 Task: Search one way flight ticket for 4 adults, 2 children, 2 infants in seat and 1 infant on lap in economy from Lexington: Blue Grass Airport to Fort Wayne: Fort Wayne International Airport on 5-4-2023. Choice of flights is United. Number of bags: 1 carry on bag. Price is upto 109000. Outbound departure time preference is 5:15.
Action: Mouse moved to (339, 321)
Screenshot: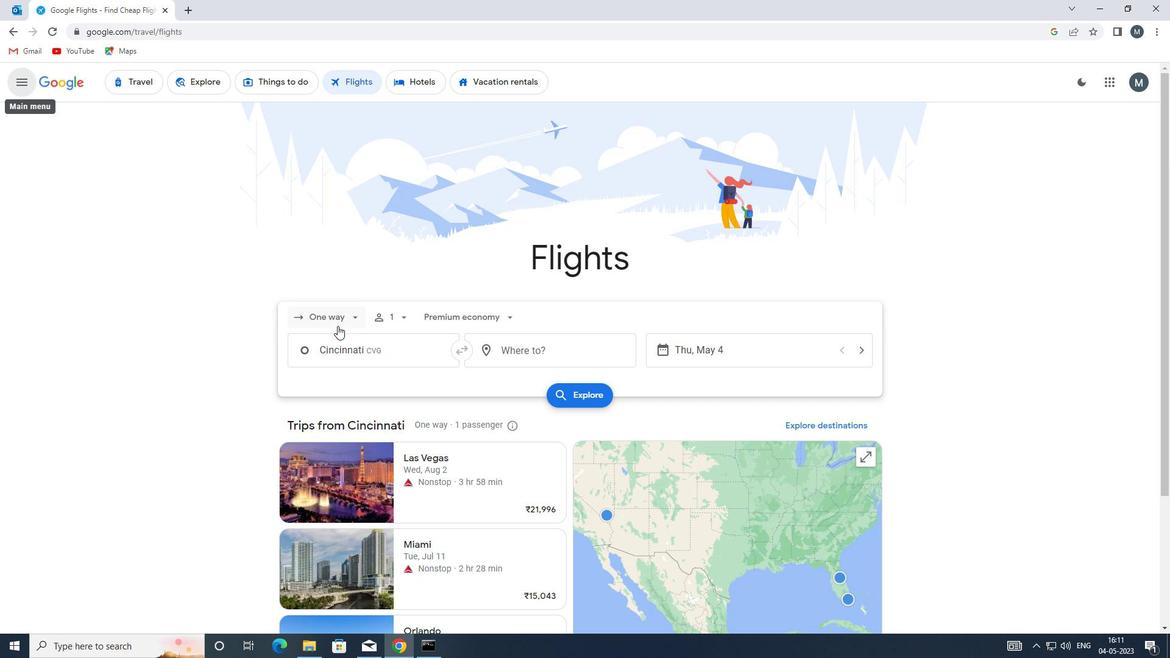 
Action: Mouse pressed left at (339, 321)
Screenshot: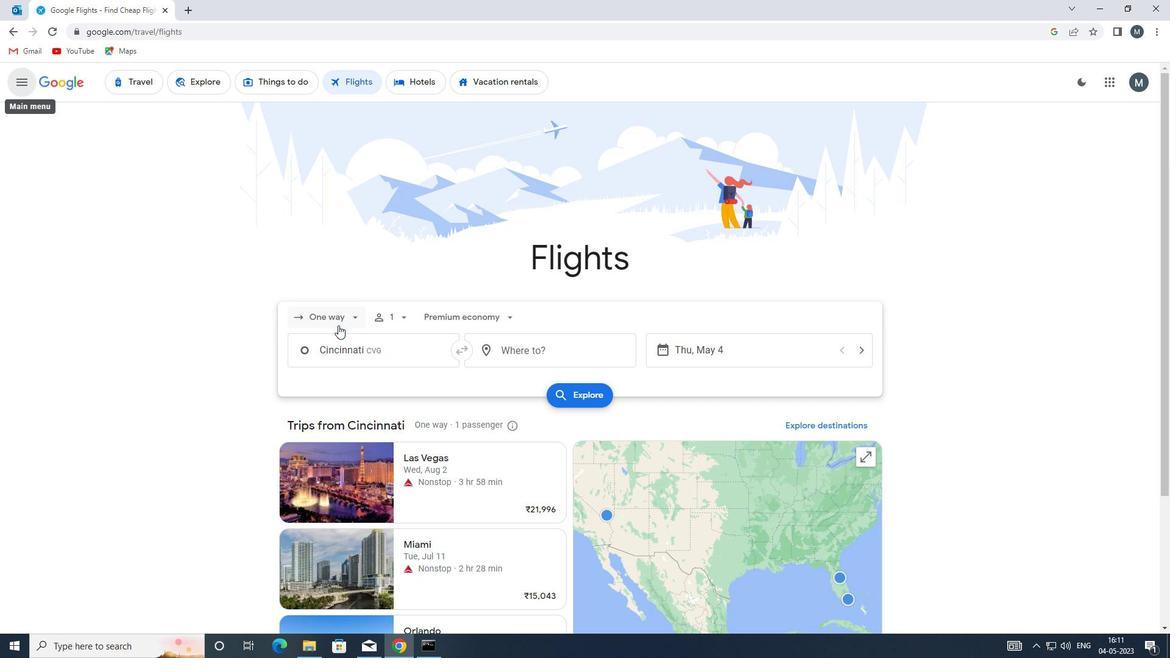 
Action: Mouse moved to (346, 365)
Screenshot: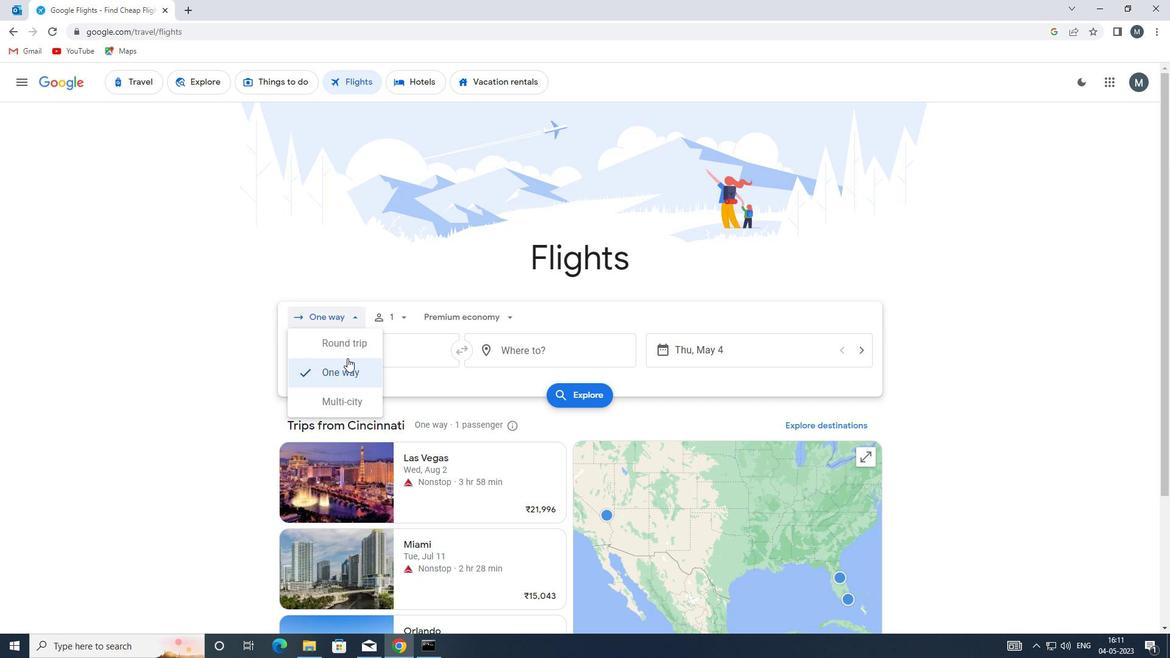 
Action: Mouse pressed left at (346, 365)
Screenshot: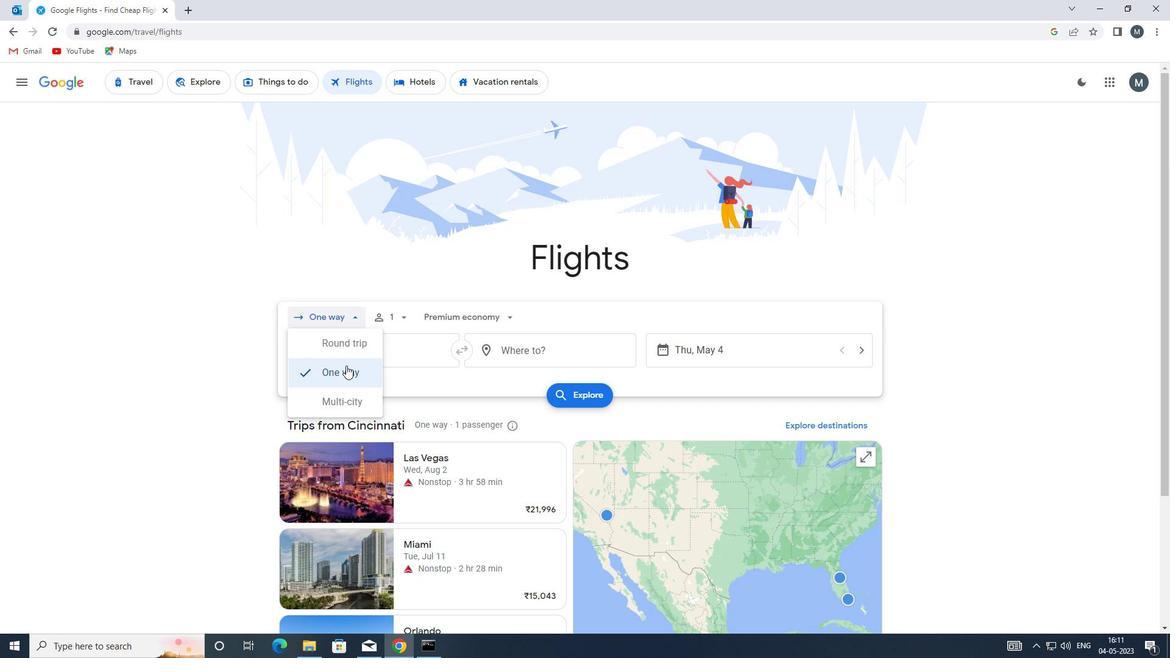 
Action: Mouse moved to (392, 318)
Screenshot: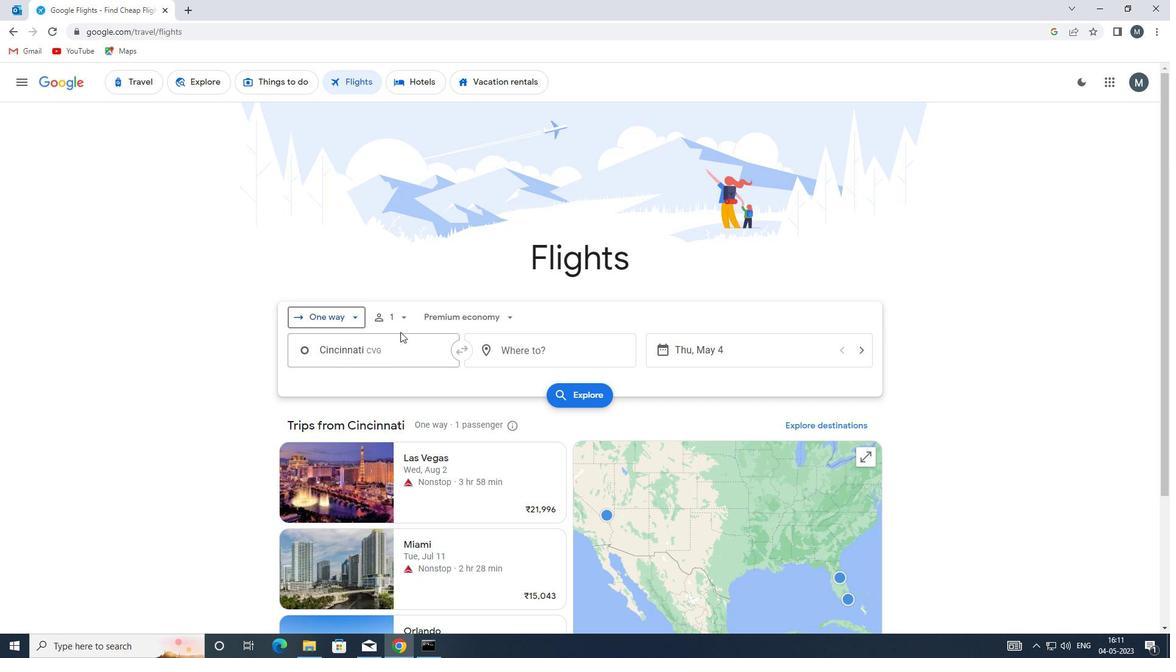 
Action: Mouse pressed left at (392, 318)
Screenshot: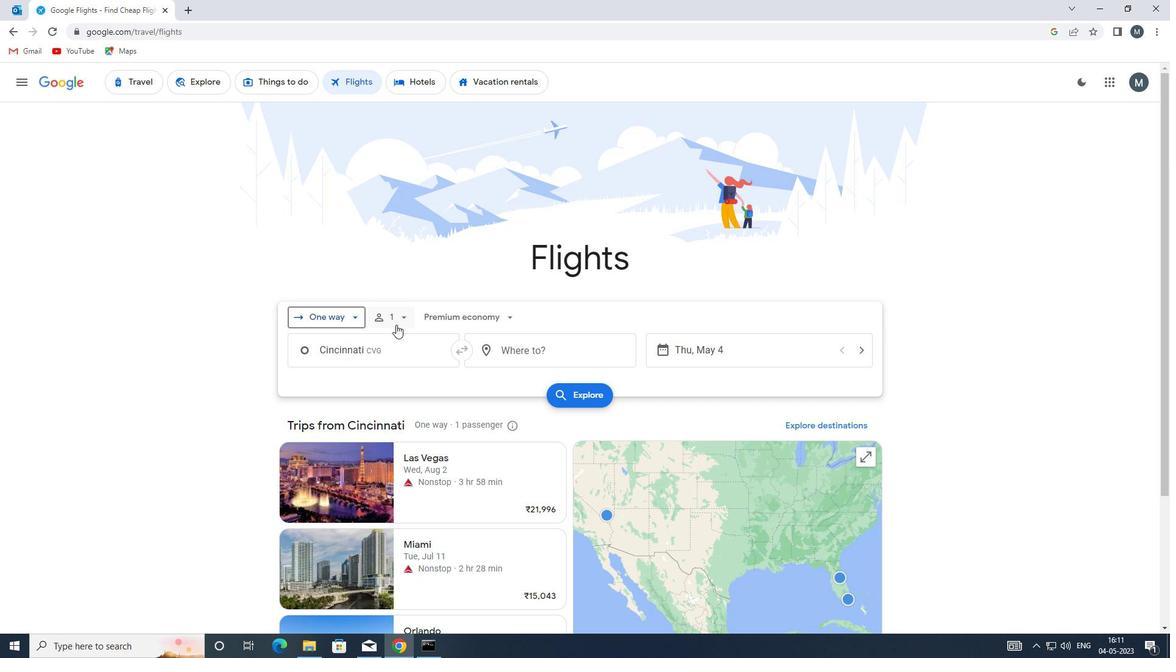 
Action: Mouse moved to (496, 348)
Screenshot: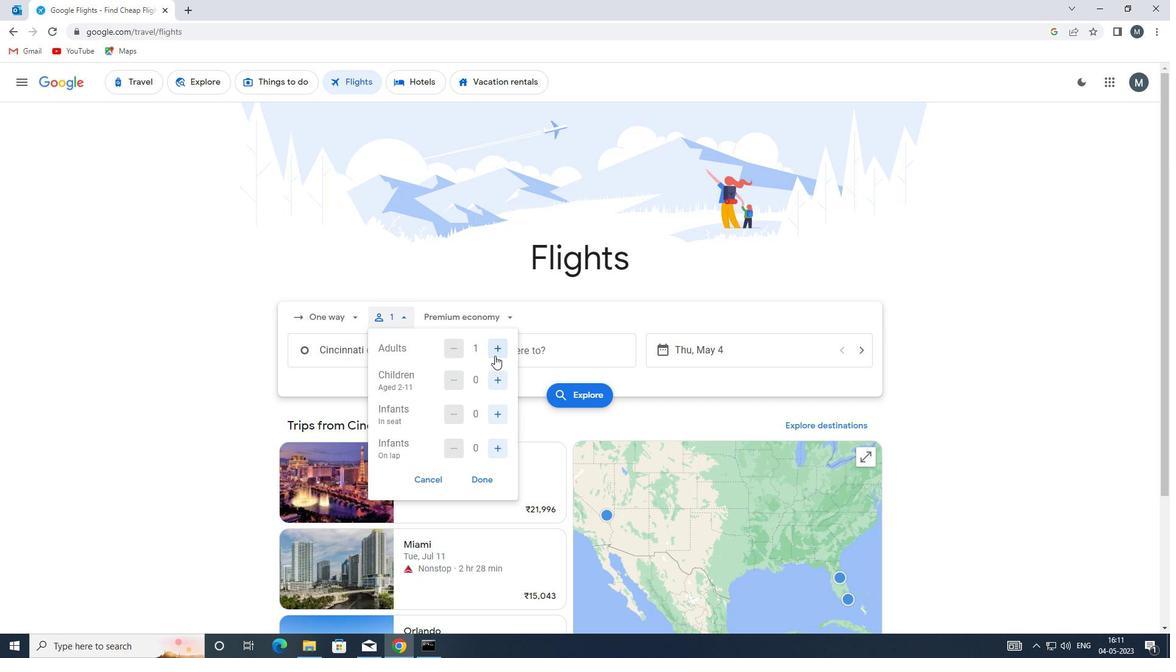
Action: Mouse pressed left at (496, 348)
Screenshot: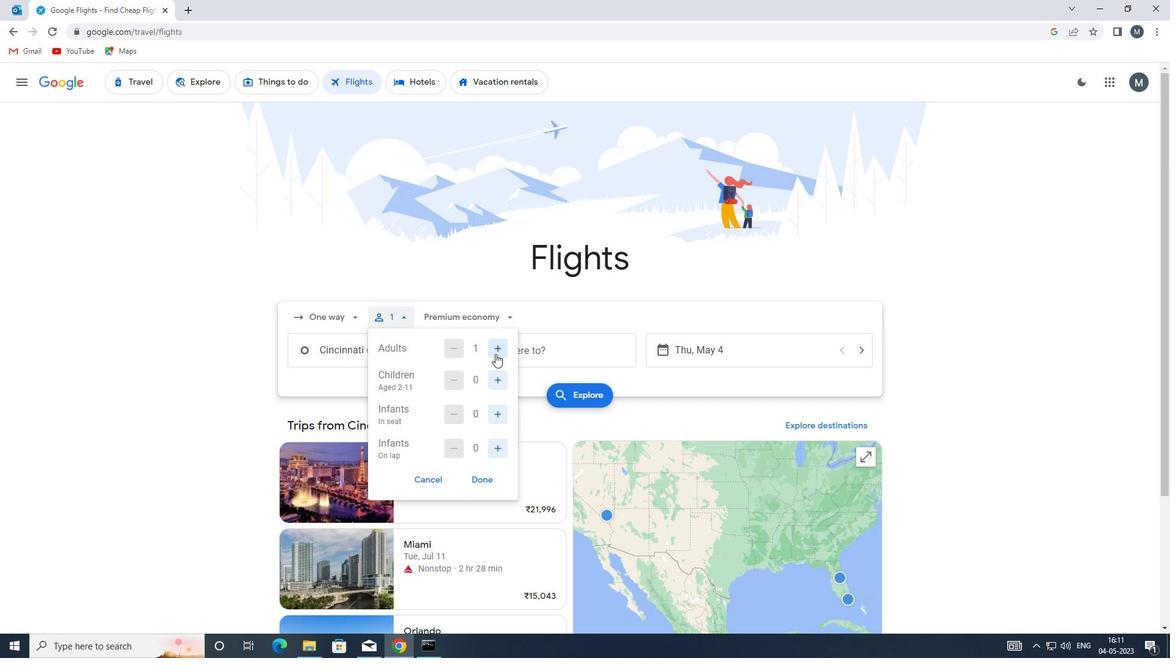 
Action: Mouse moved to (498, 347)
Screenshot: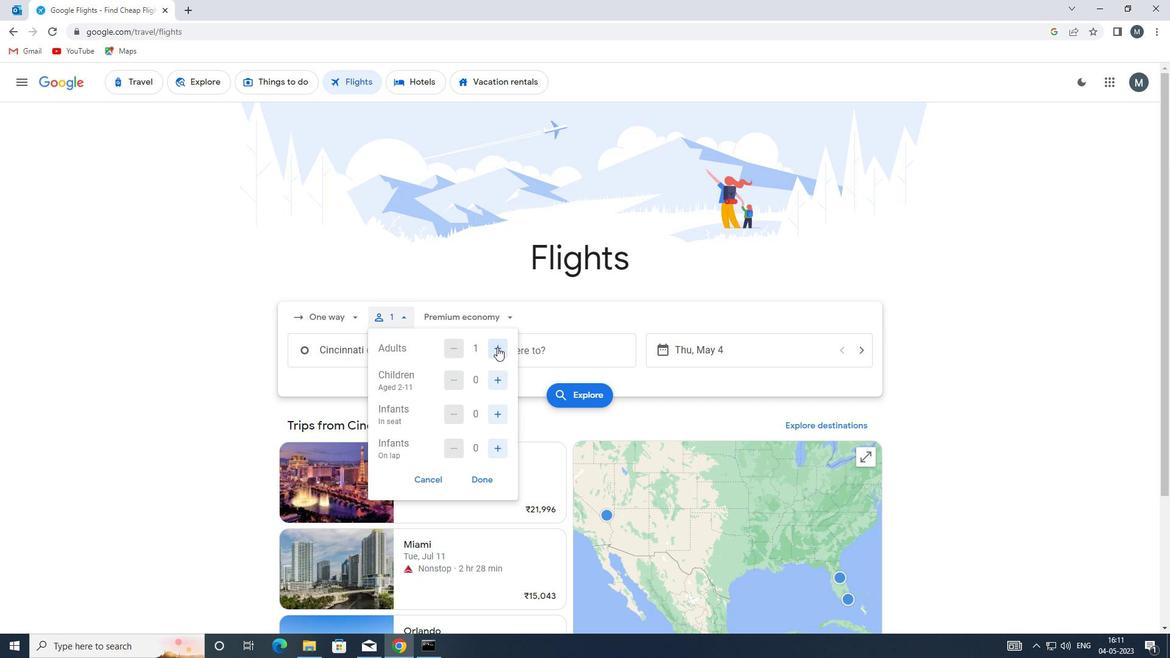 
Action: Mouse pressed left at (498, 347)
Screenshot: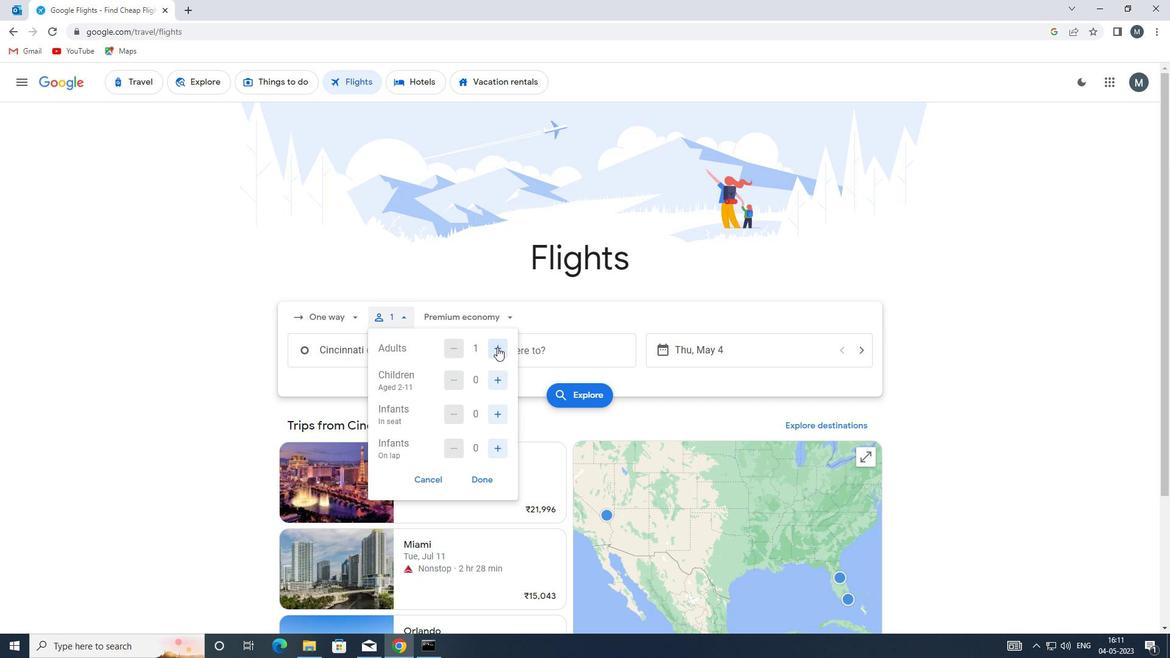
Action: Mouse pressed left at (498, 347)
Screenshot: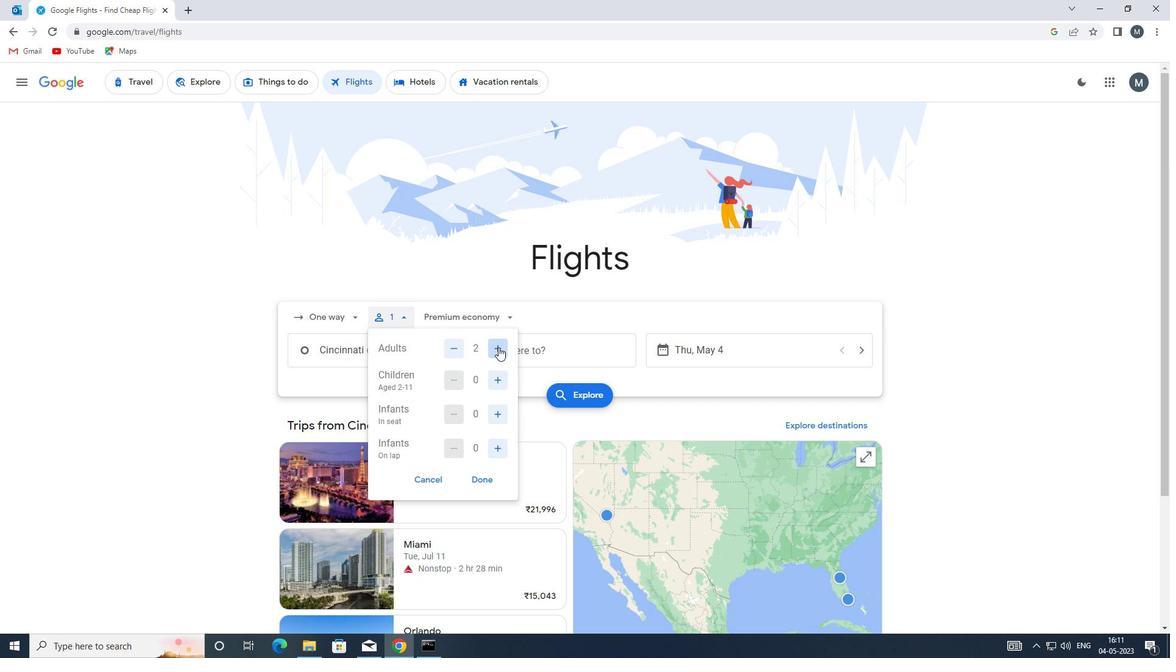 
Action: Mouse moved to (504, 379)
Screenshot: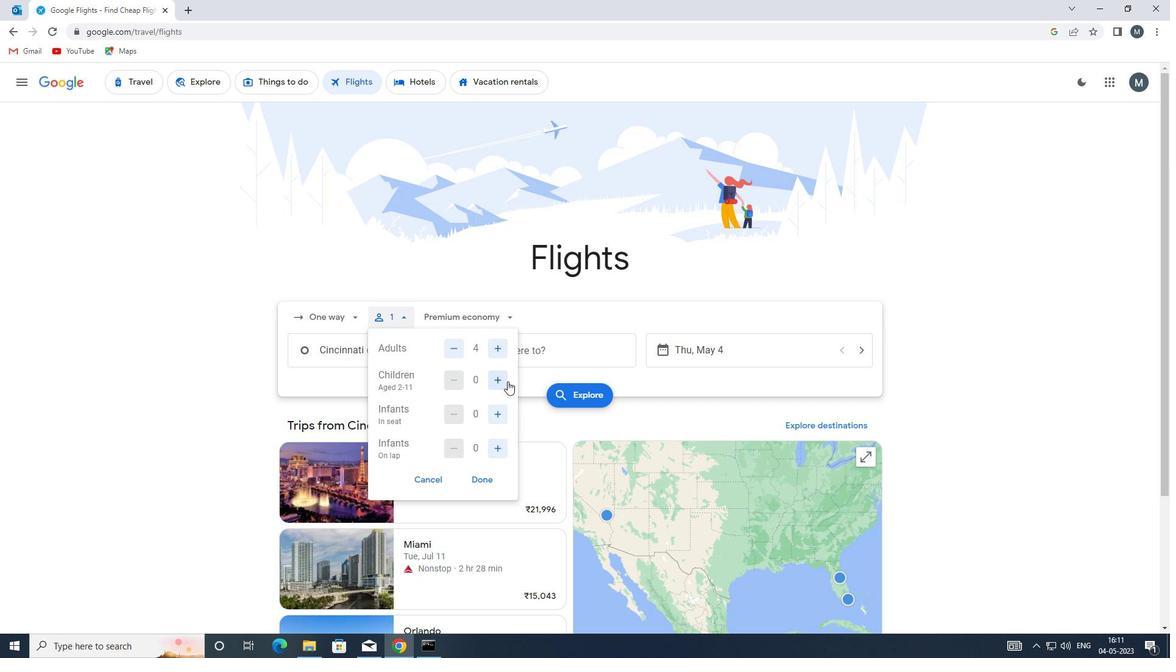 
Action: Mouse pressed left at (504, 379)
Screenshot: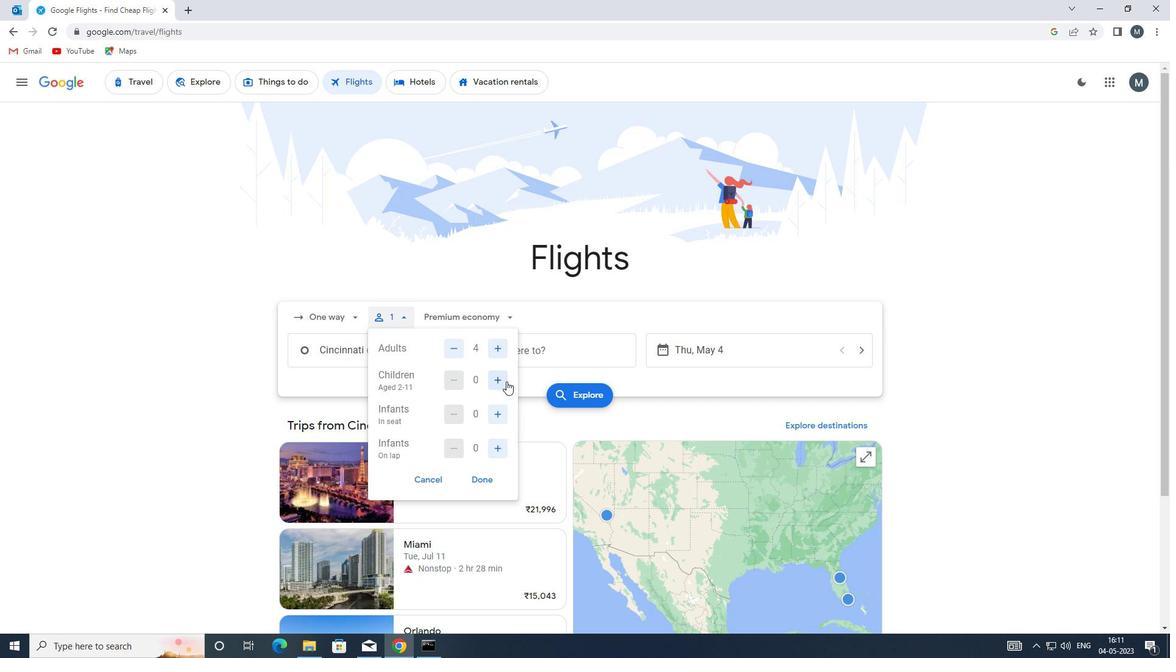 
Action: Mouse pressed left at (504, 379)
Screenshot: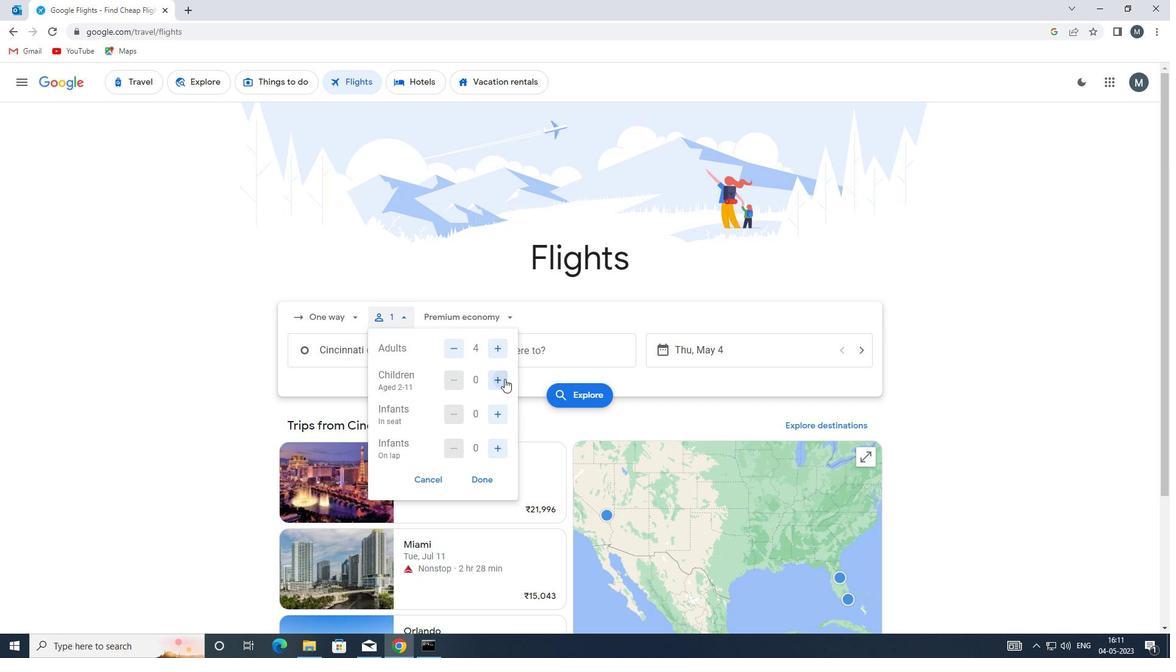 
Action: Mouse moved to (498, 412)
Screenshot: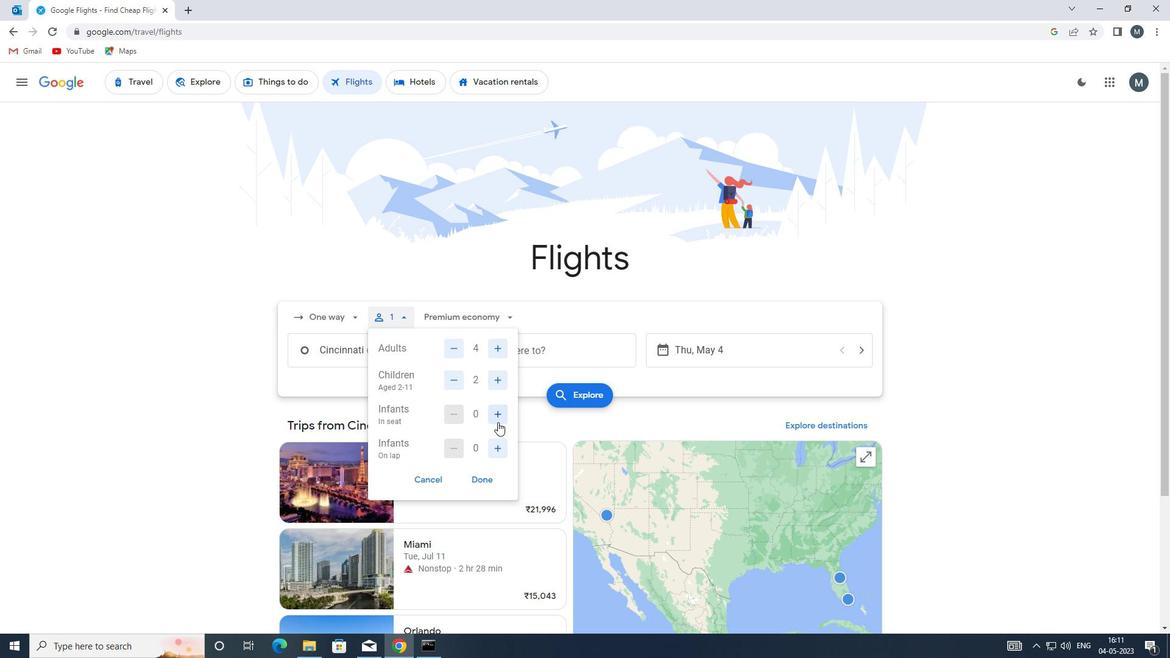 
Action: Mouse pressed left at (498, 412)
Screenshot: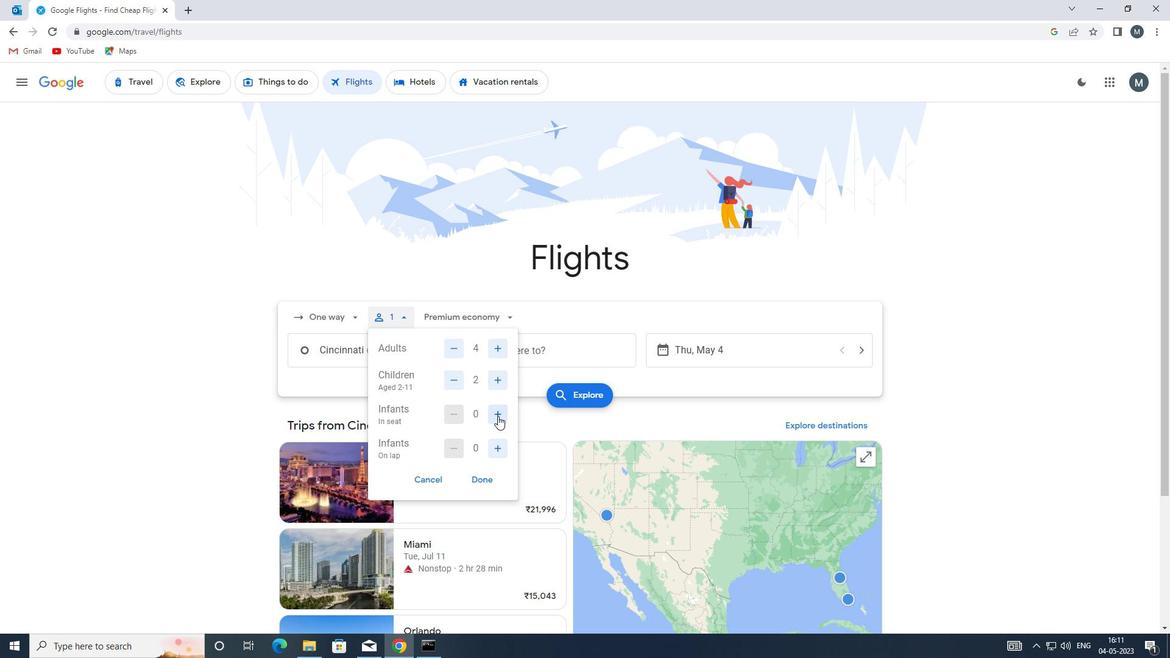 
Action: Mouse moved to (498, 412)
Screenshot: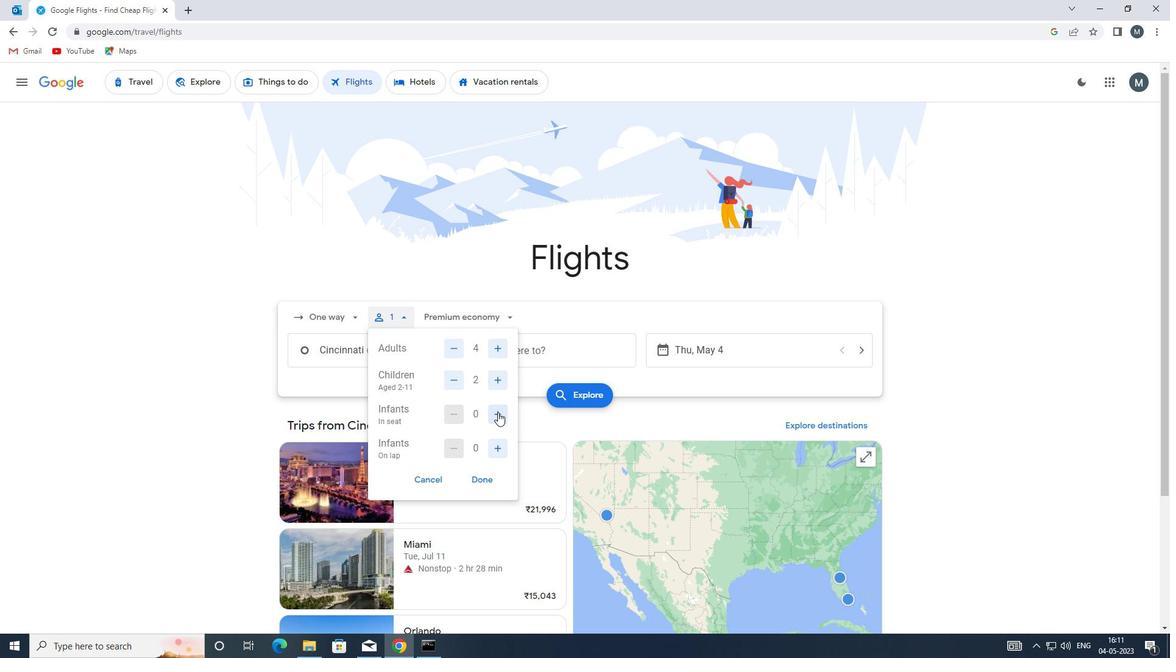 
Action: Mouse pressed left at (498, 412)
Screenshot: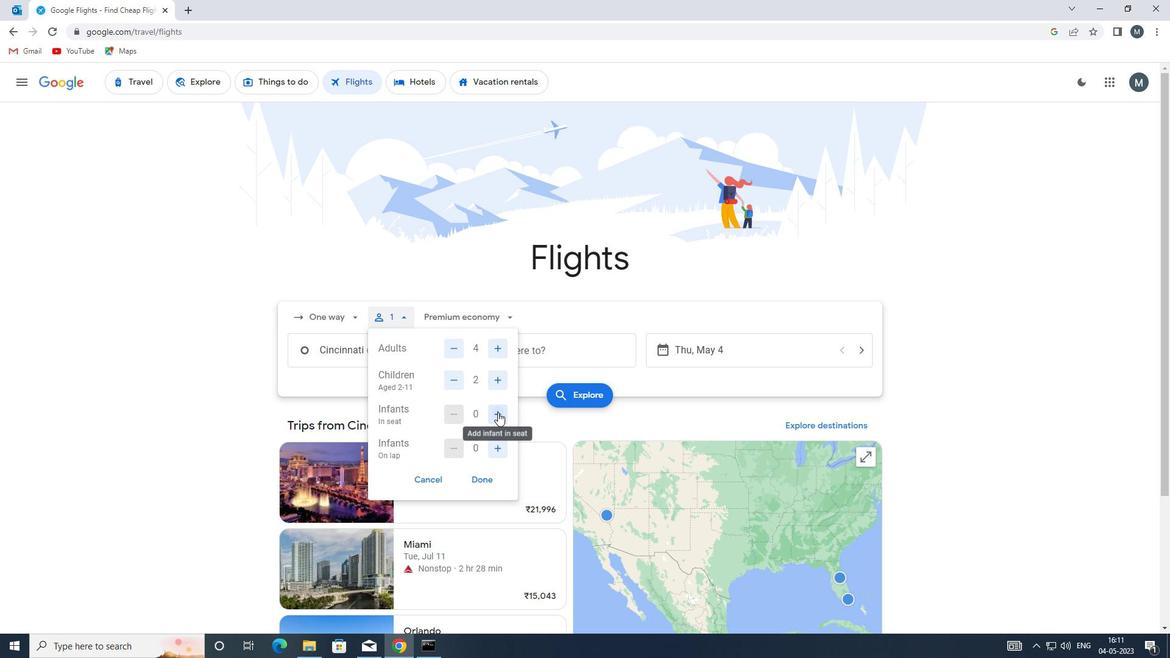 
Action: Mouse moved to (495, 449)
Screenshot: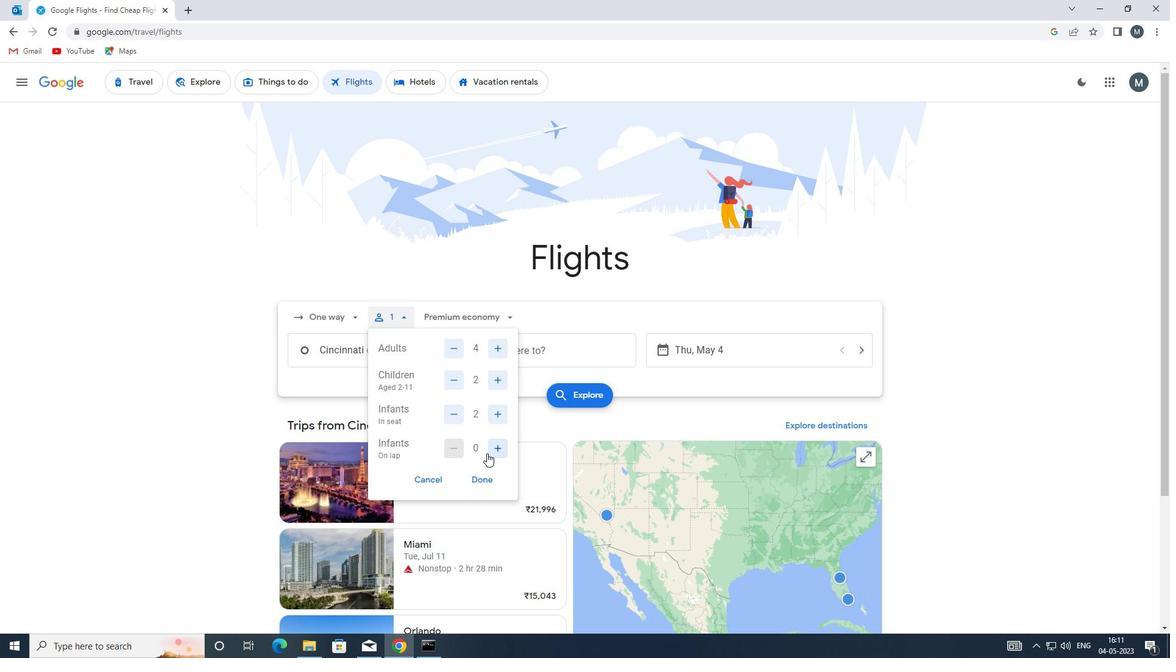 
Action: Mouse pressed left at (495, 449)
Screenshot: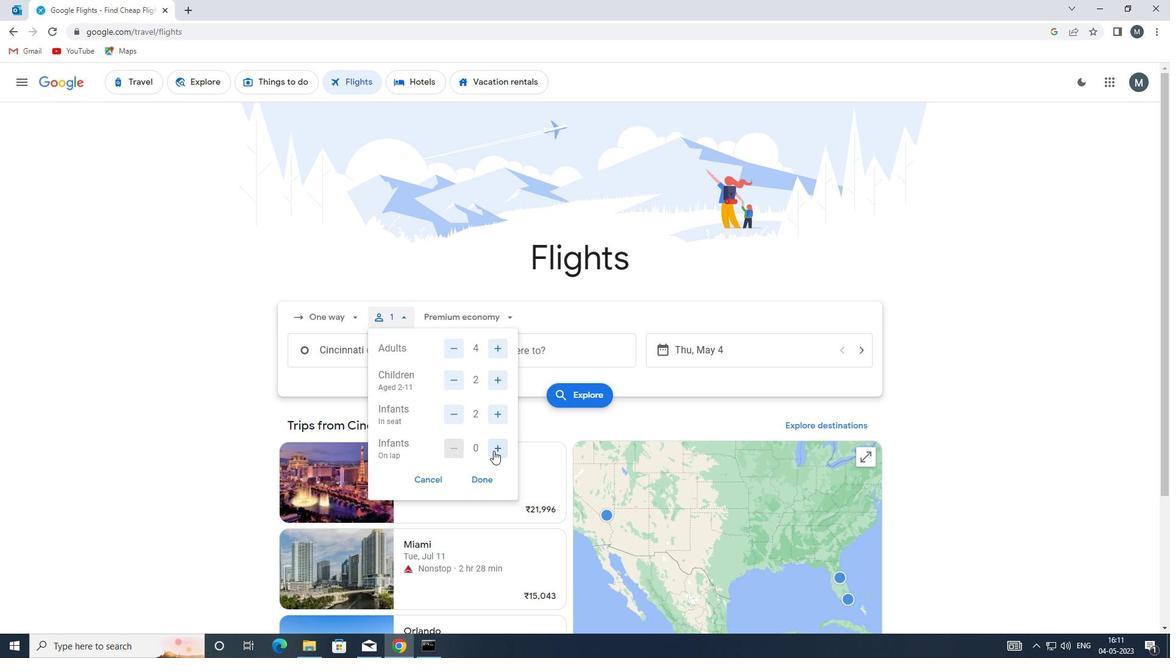 
Action: Mouse moved to (486, 478)
Screenshot: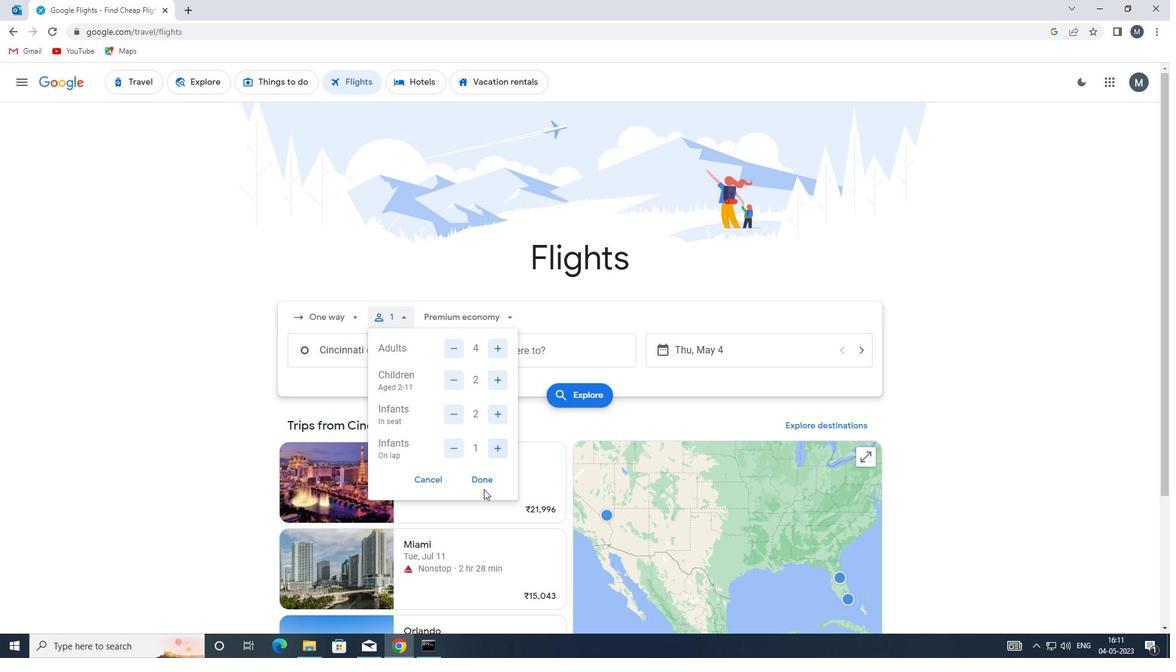 
Action: Mouse pressed left at (486, 478)
Screenshot: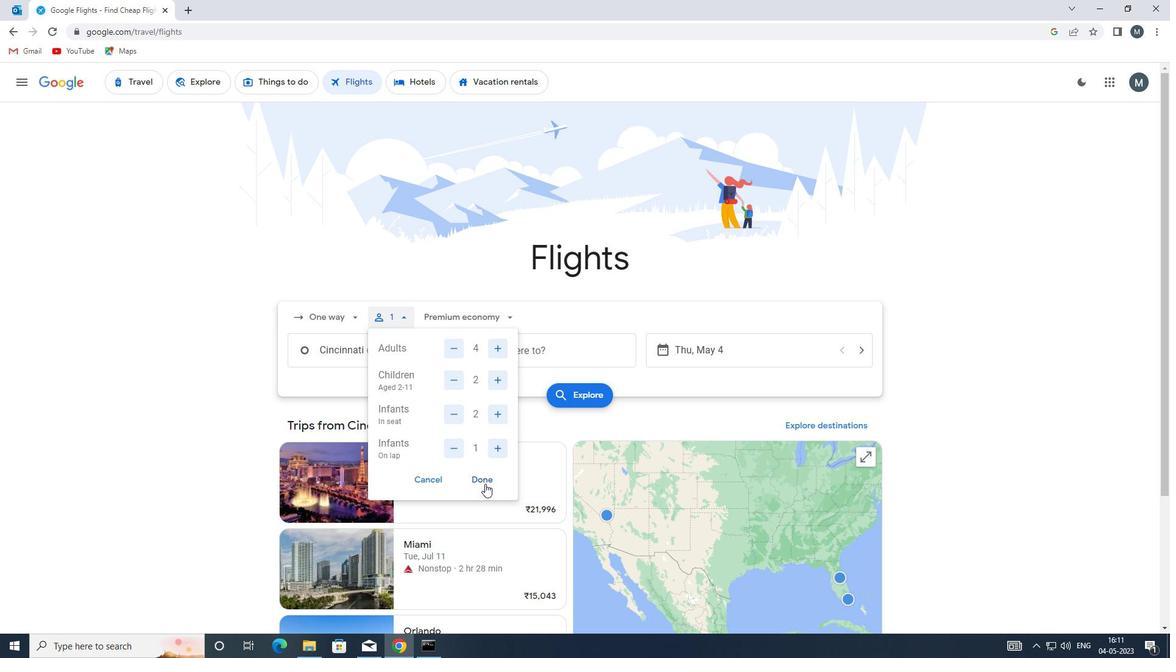 
Action: Mouse moved to (457, 318)
Screenshot: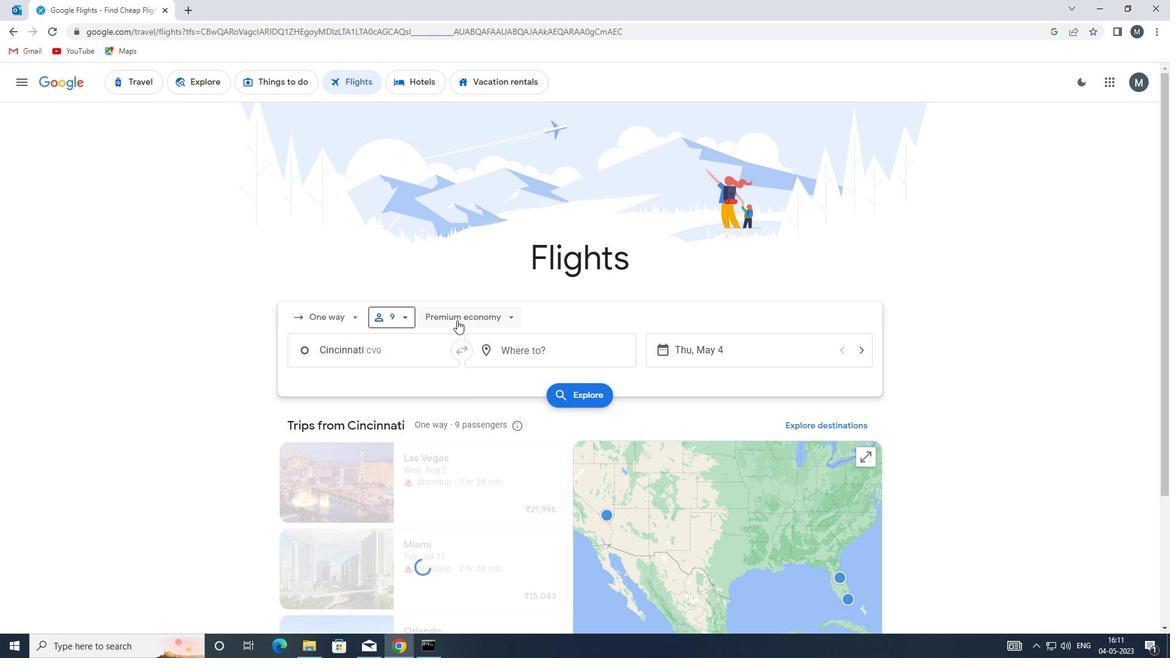 
Action: Mouse pressed left at (457, 318)
Screenshot: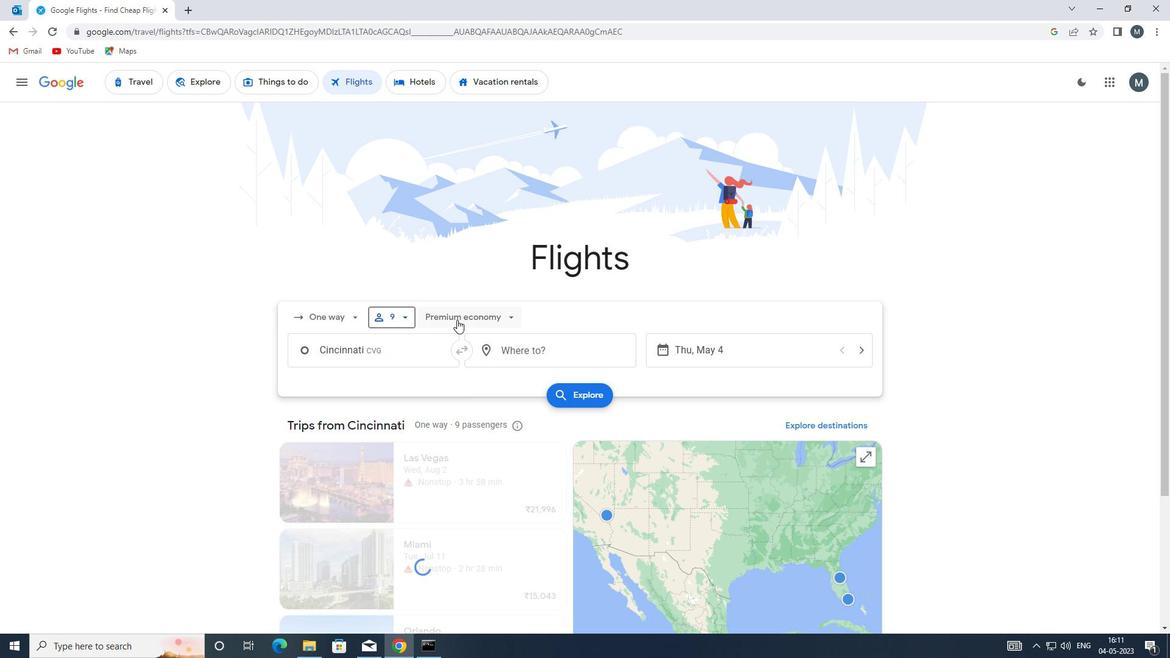 
Action: Mouse moved to (473, 343)
Screenshot: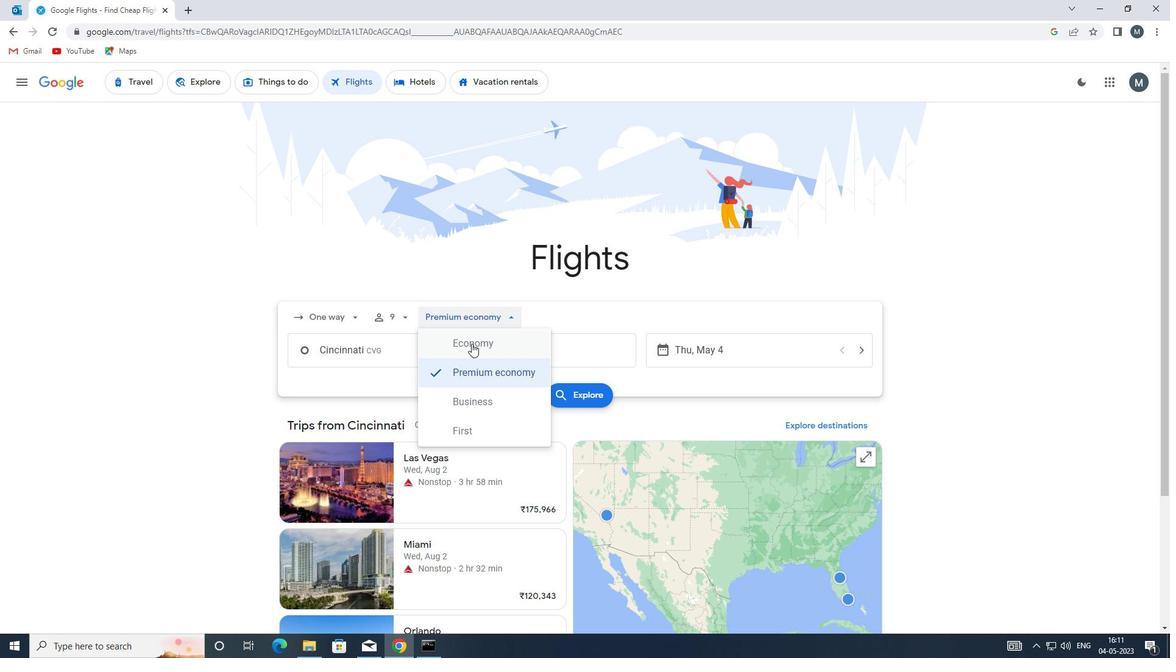 
Action: Mouse pressed left at (473, 343)
Screenshot: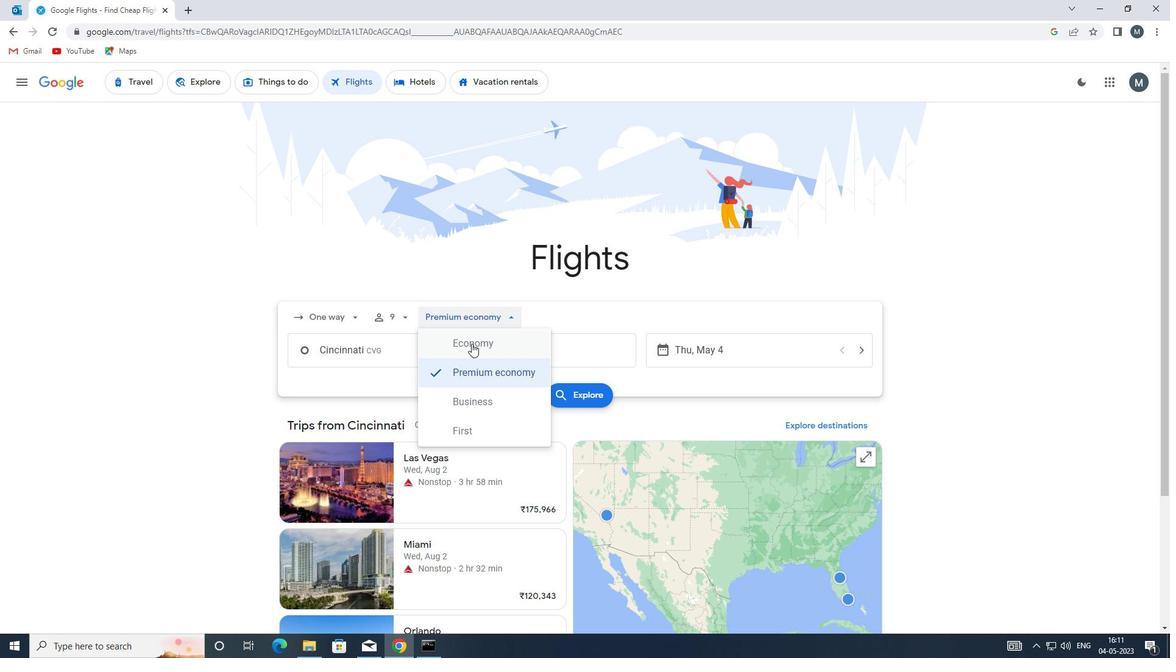 
Action: Mouse moved to (367, 359)
Screenshot: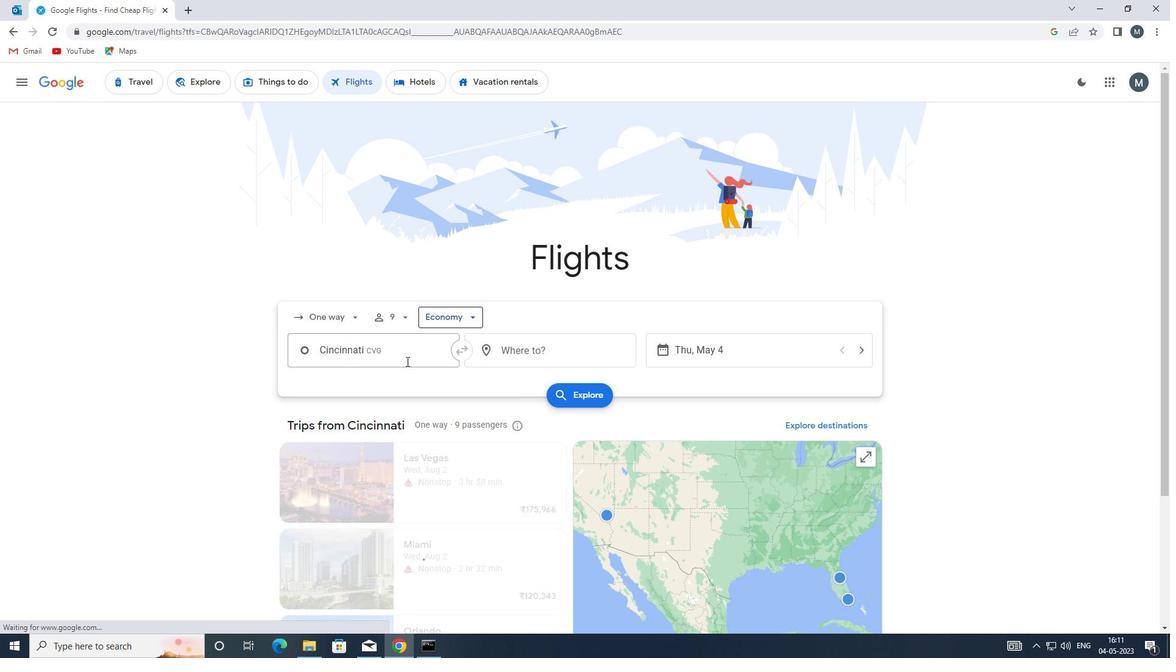 
Action: Mouse pressed left at (367, 359)
Screenshot: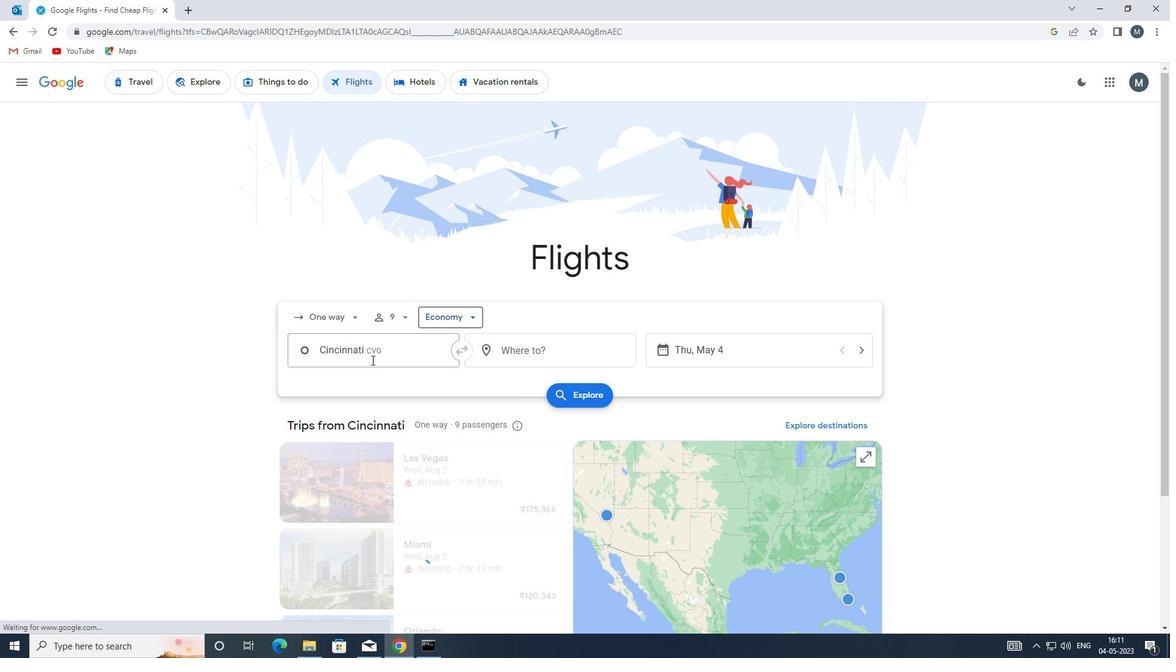 
Action: Mouse moved to (367, 358)
Screenshot: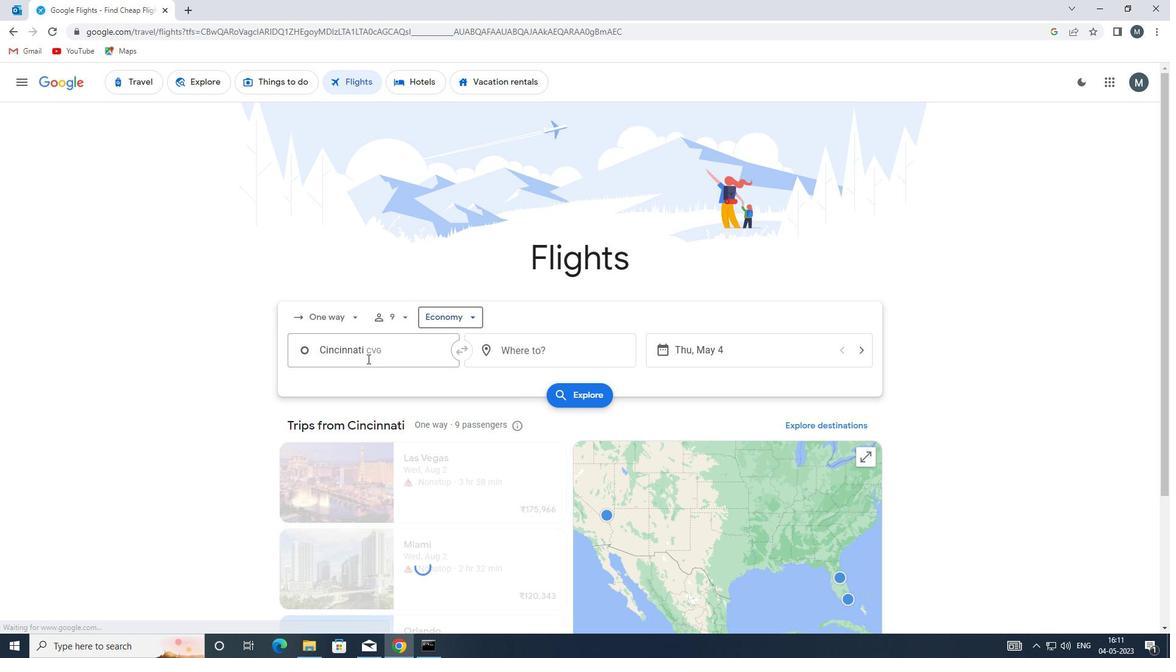 
Action: Key pressed lex
Screenshot: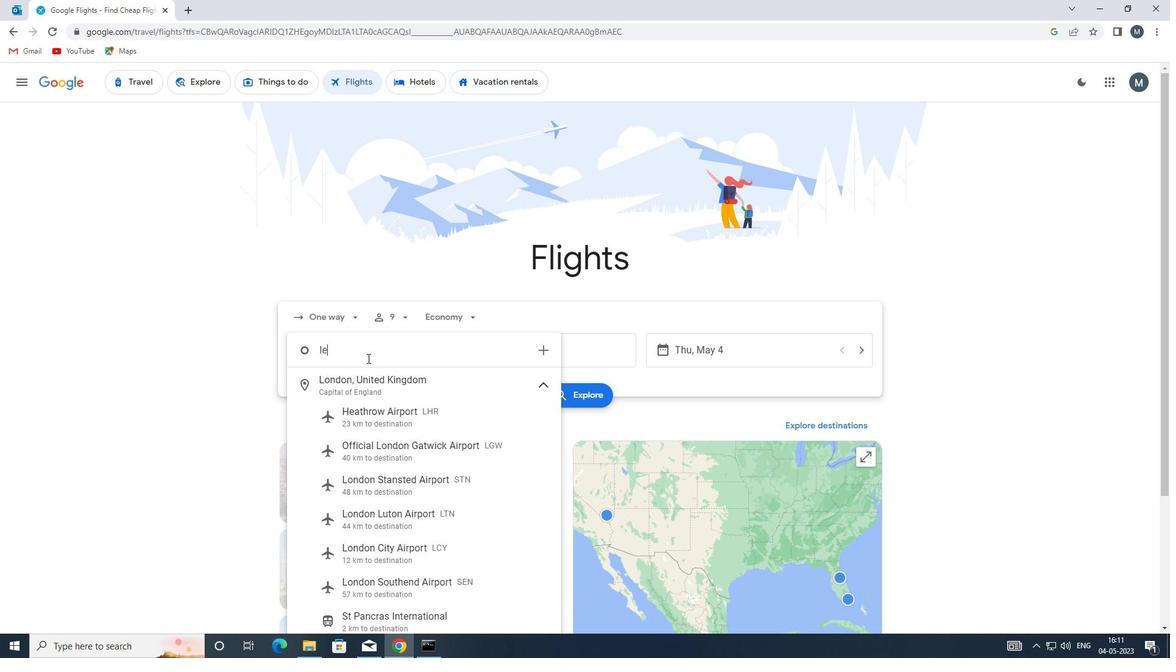 
Action: Mouse moved to (414, 385)
Screenshot: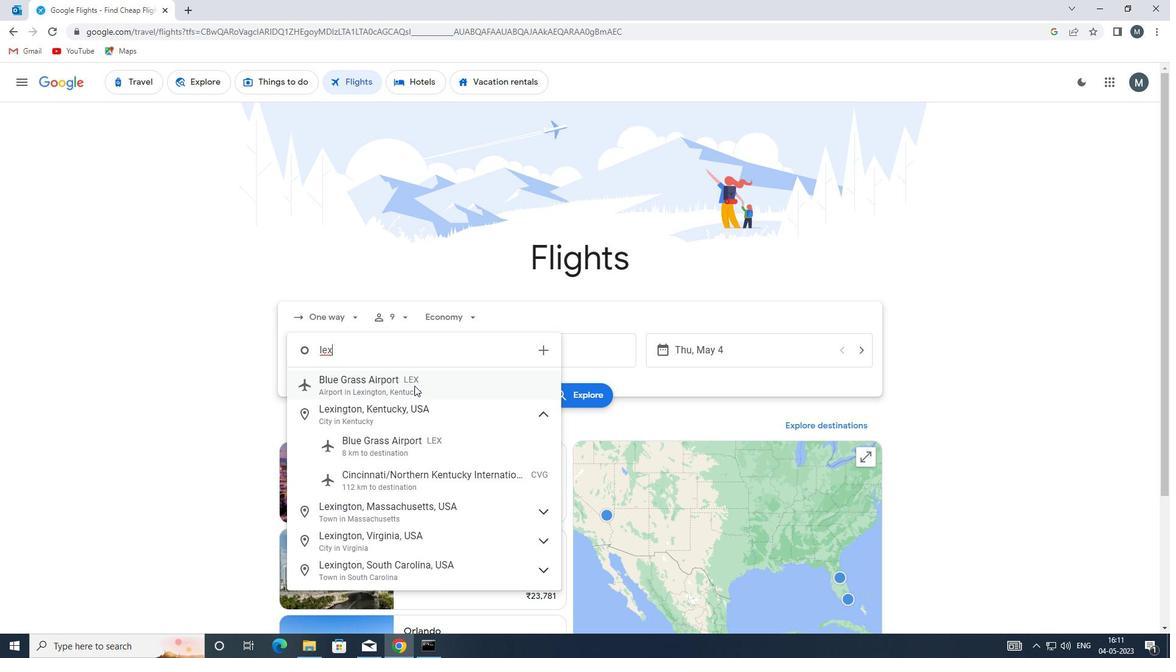 
Action: Mouse pressed left at (414, 385)
Screenshot: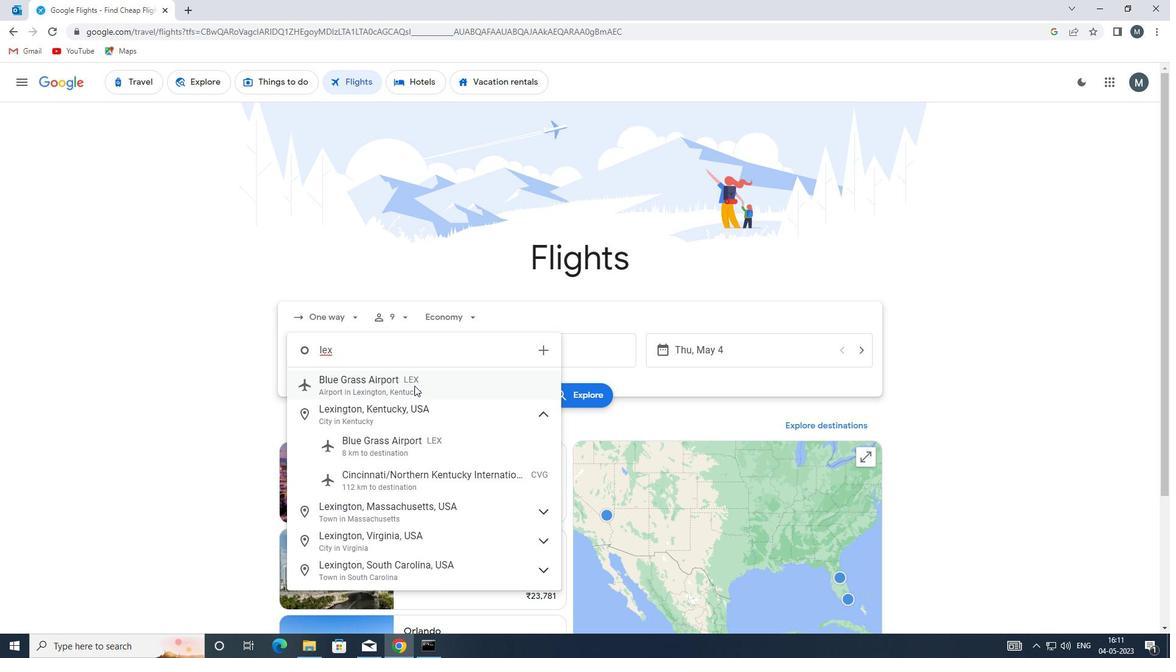 
Action: Mouse moved to (538, 353)
Screenshot: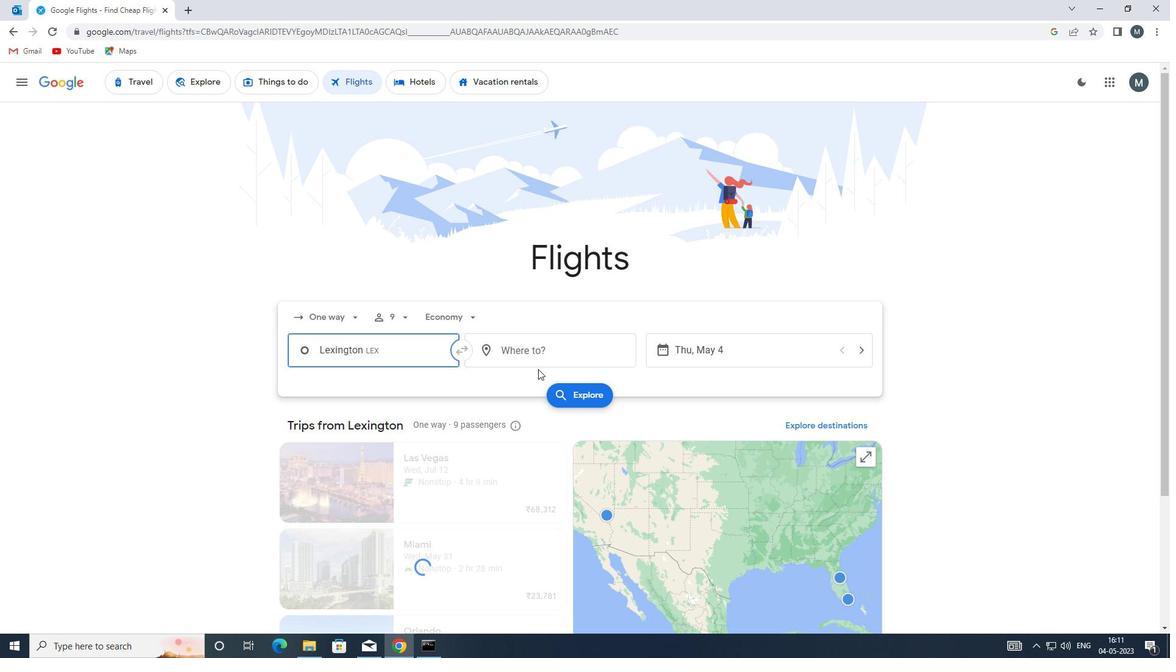 
Action: Mouse pressed left at (538, 353)
Screenshot: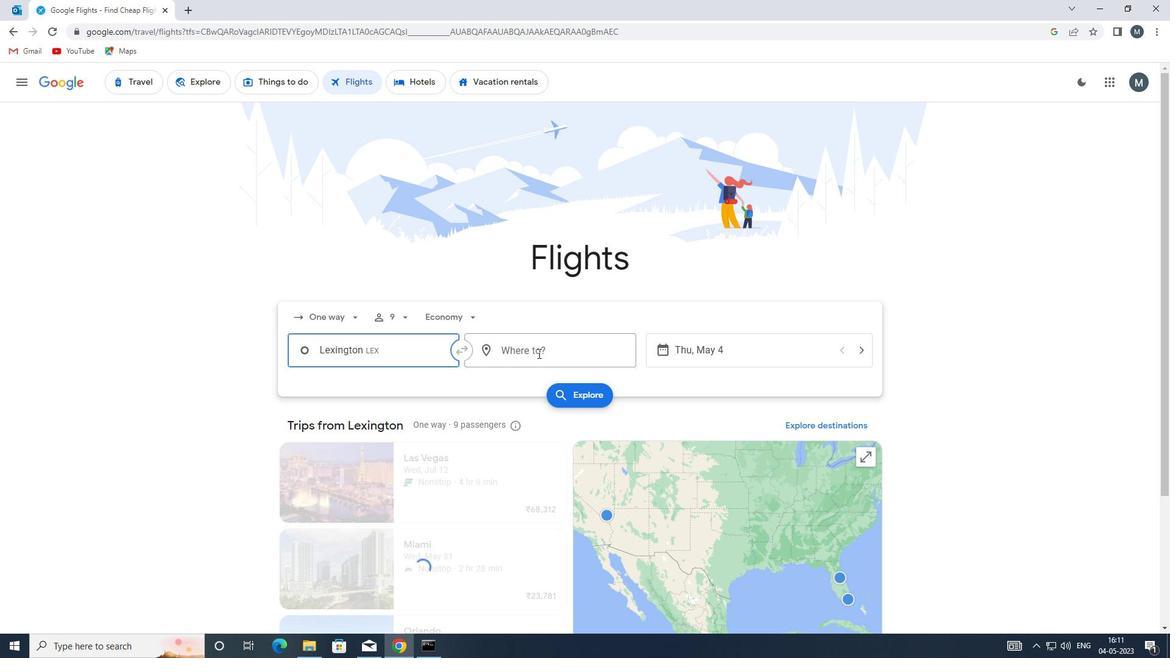 
Action: Mouse moved to (539, 351)
Screenshot: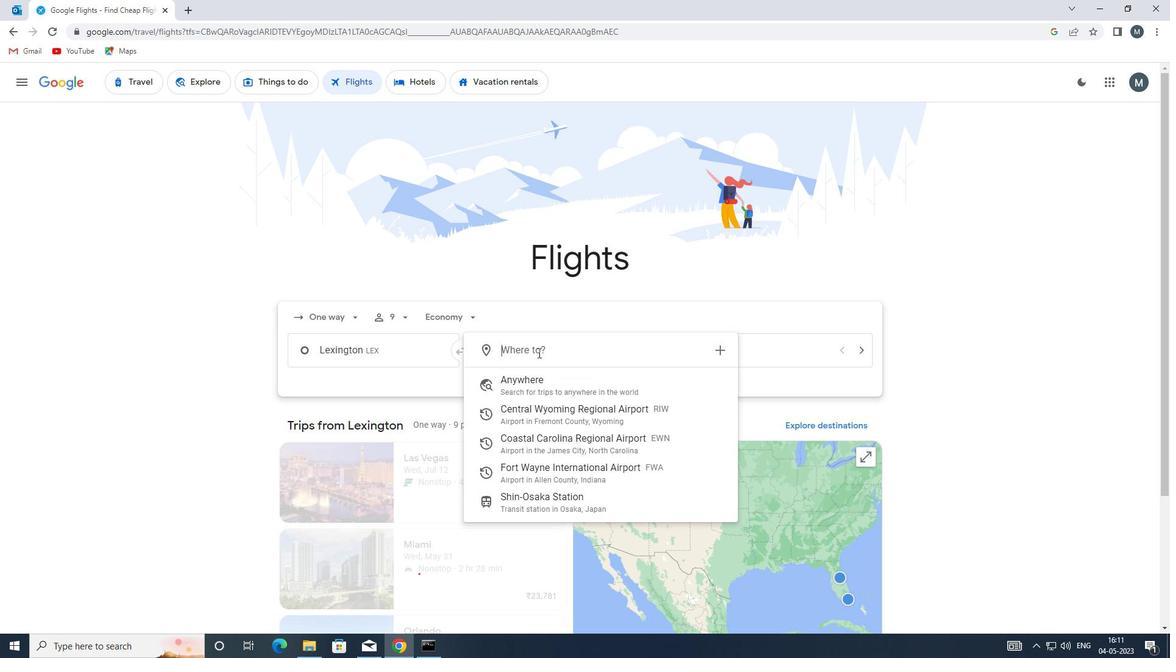
Action: Key pressed fwa
Screenshot: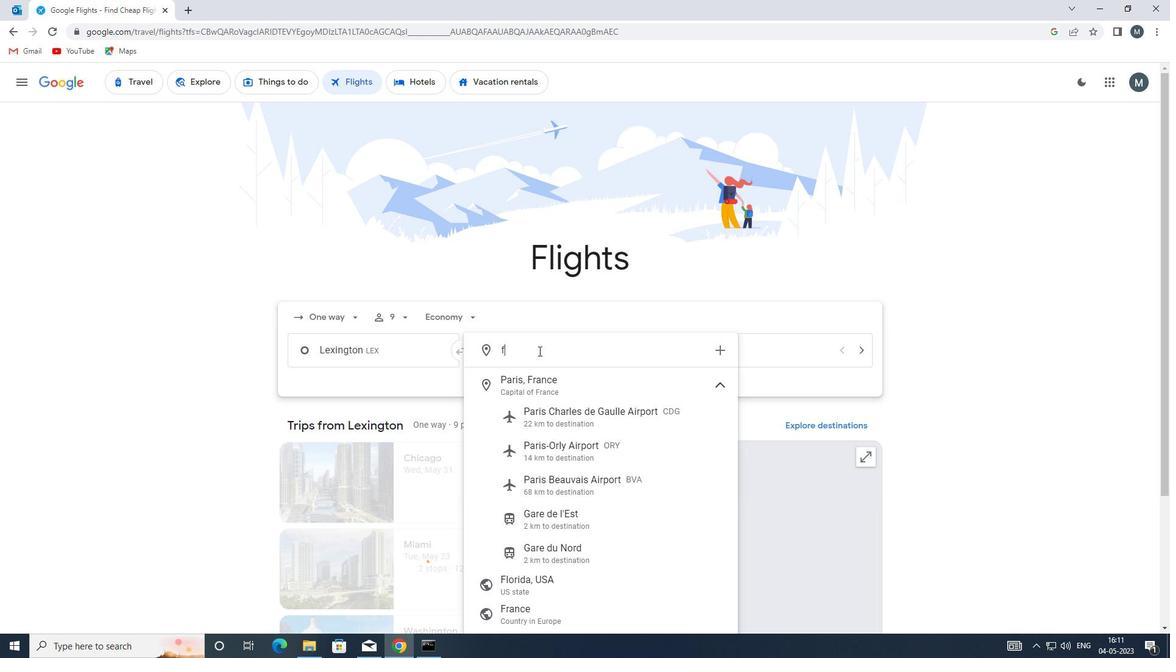 
Action: Mouse moved to (529, 387)
Screenshot: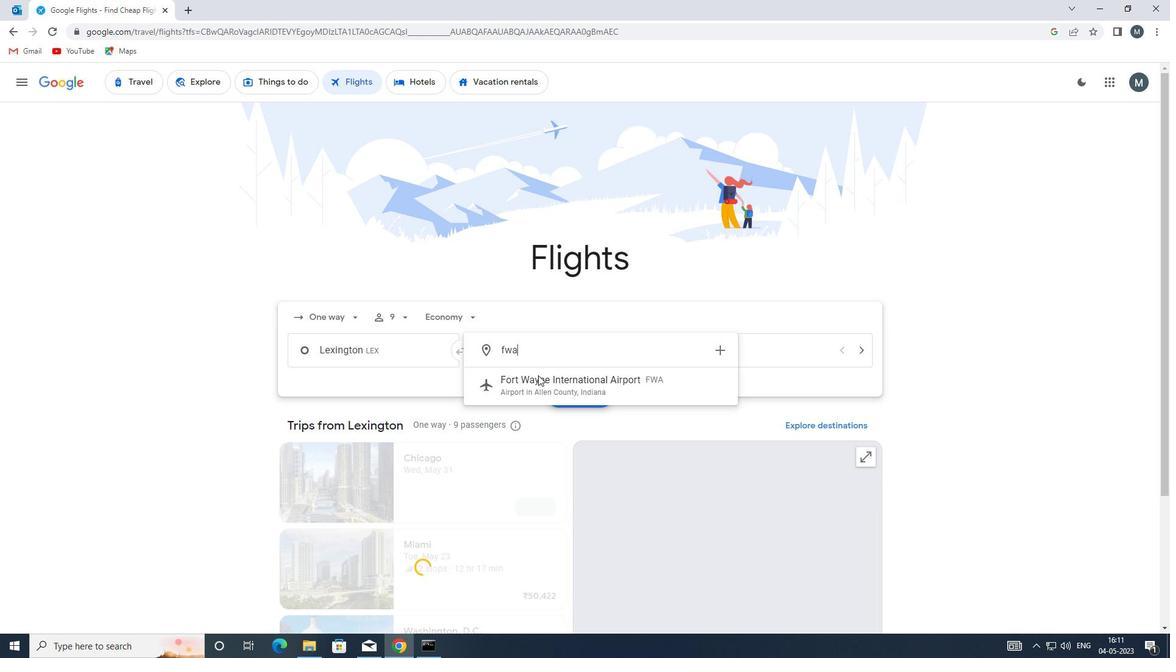 
Action: Mouse pressed left at (529, 387)
Screenshot: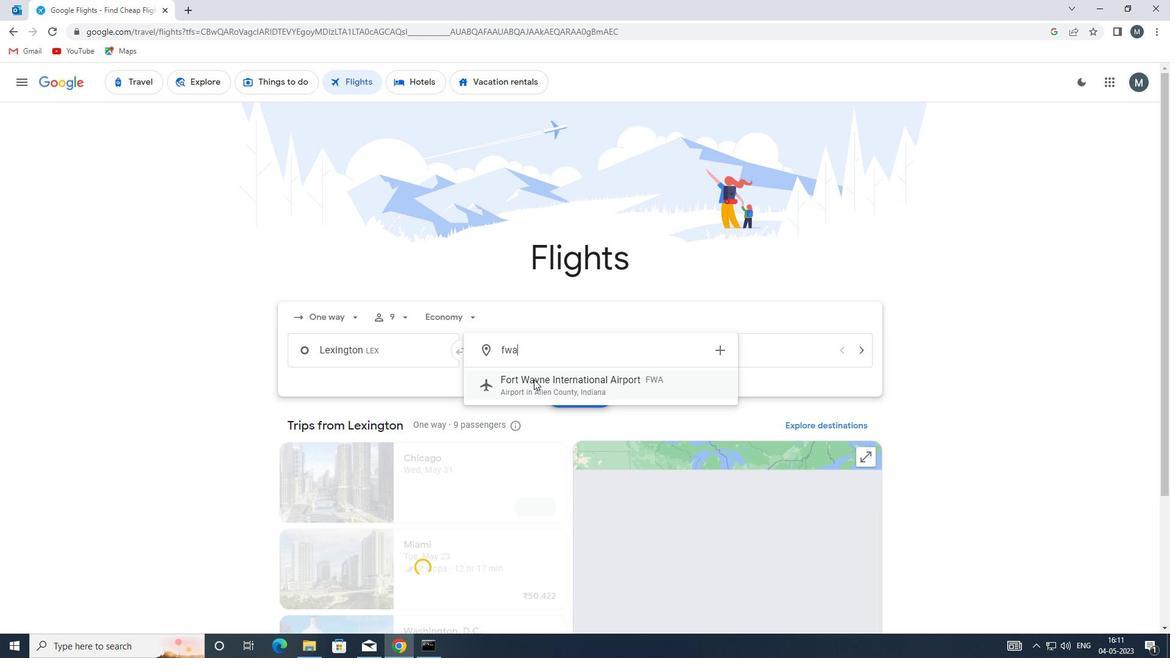 
Action: Mouse moved to (673, 351)
Screenshot: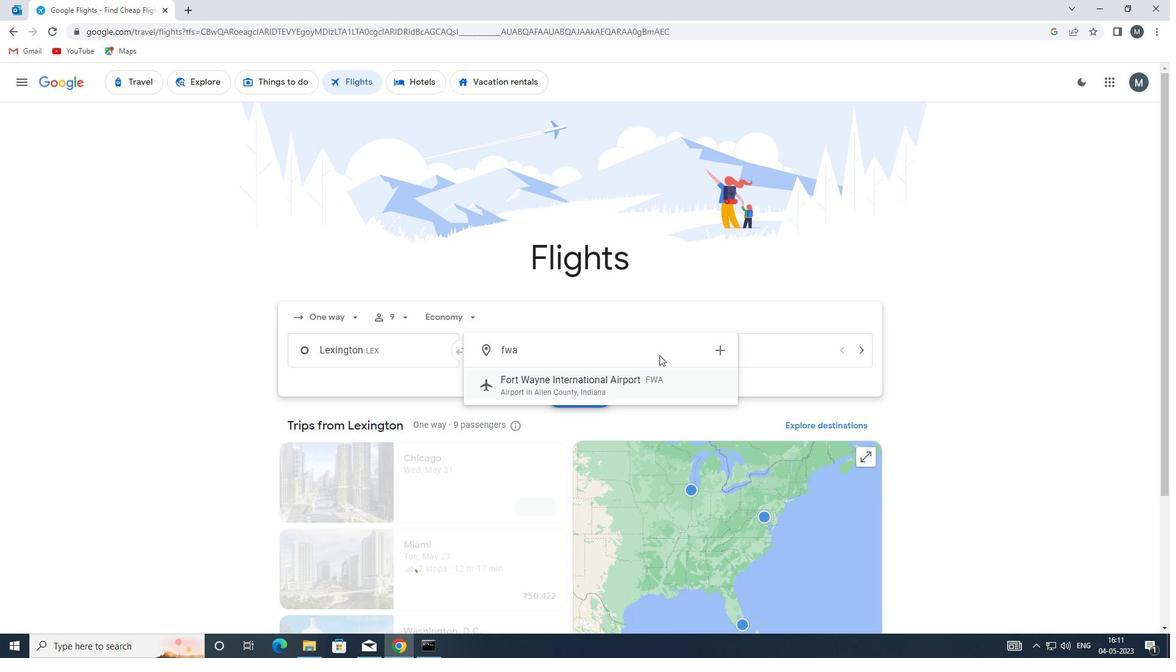 
Action: Mouse pressed left at (673, 351)
Screenshot: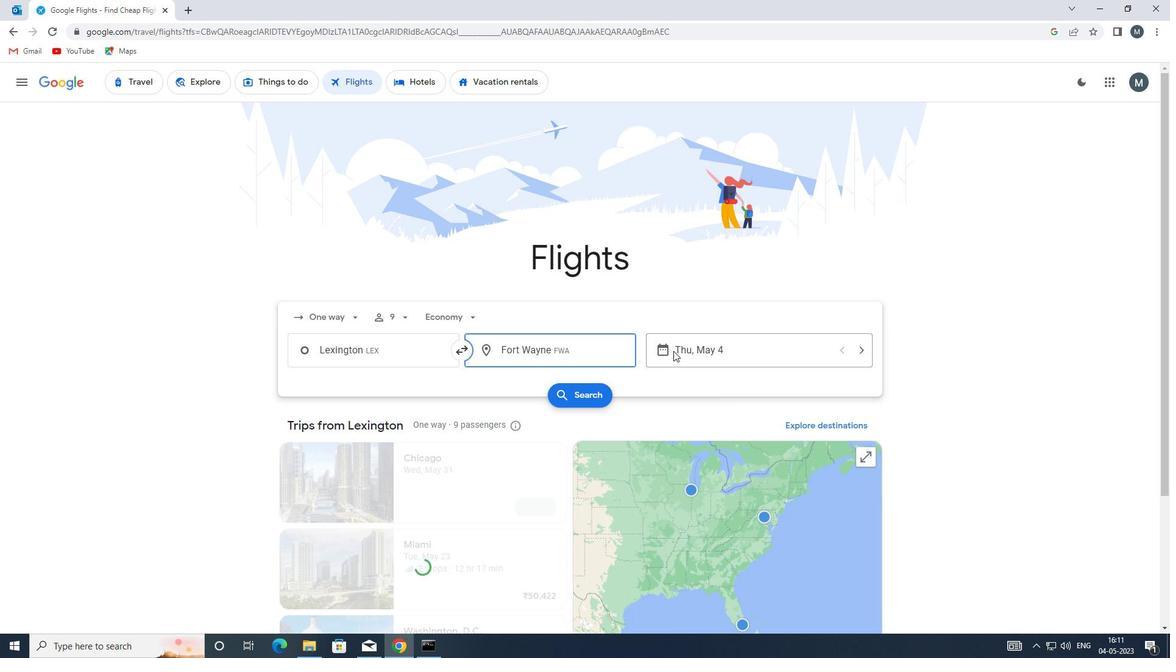 
Action: Mouse moved to (565, 411)
Screenshot: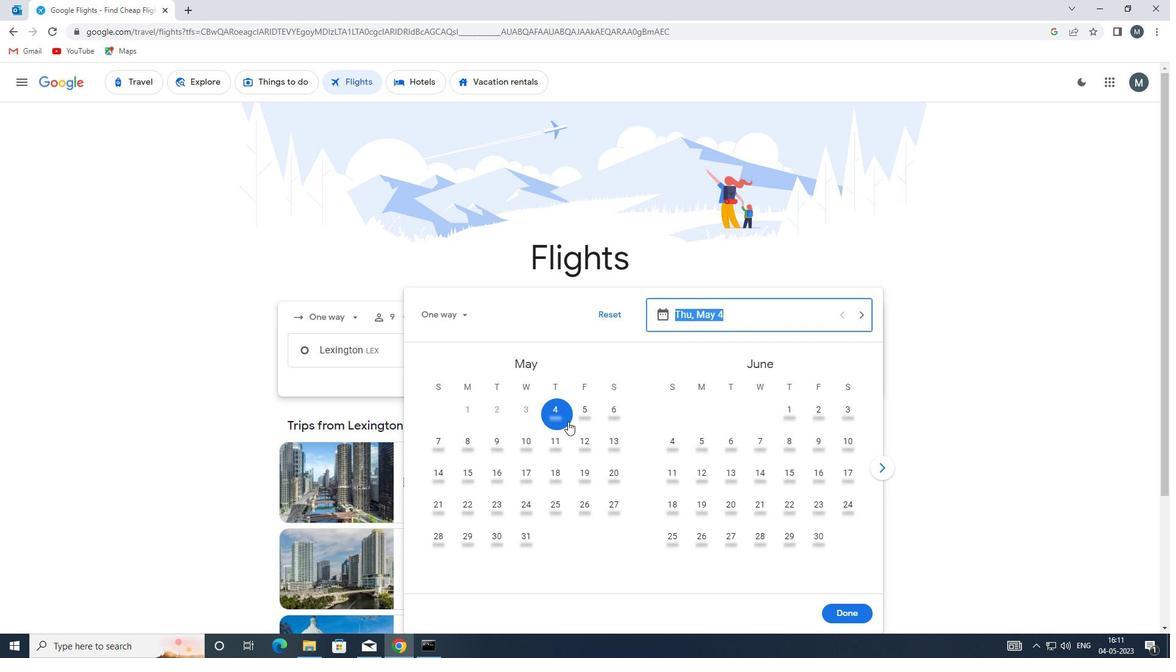 
Action: Mouse pressed left at (565, 411)
Screenshot: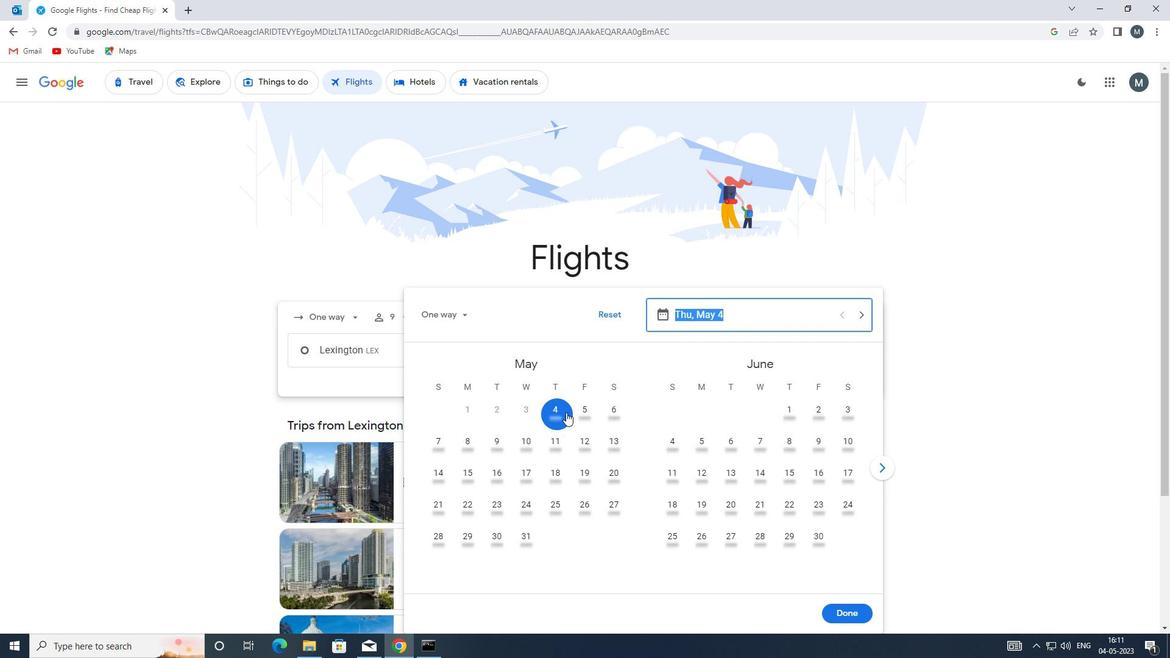 
Action: Mouse moved to (846, 606)
Screenshot: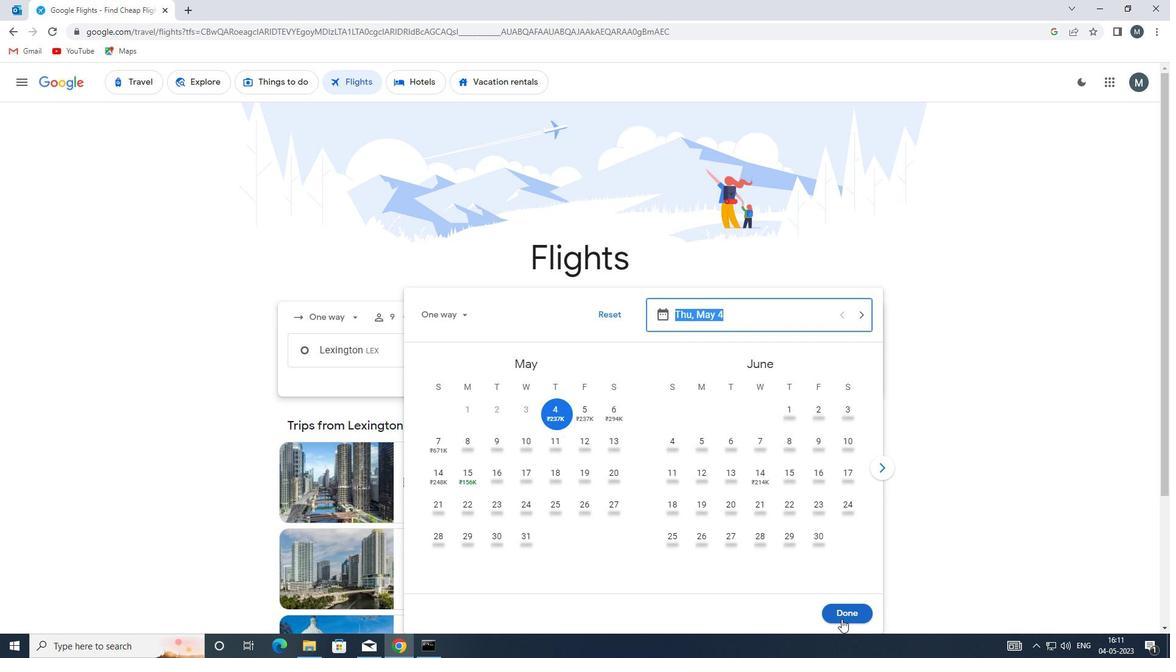 
Action: Mouse pressed left at (846, 606)
Screenshot: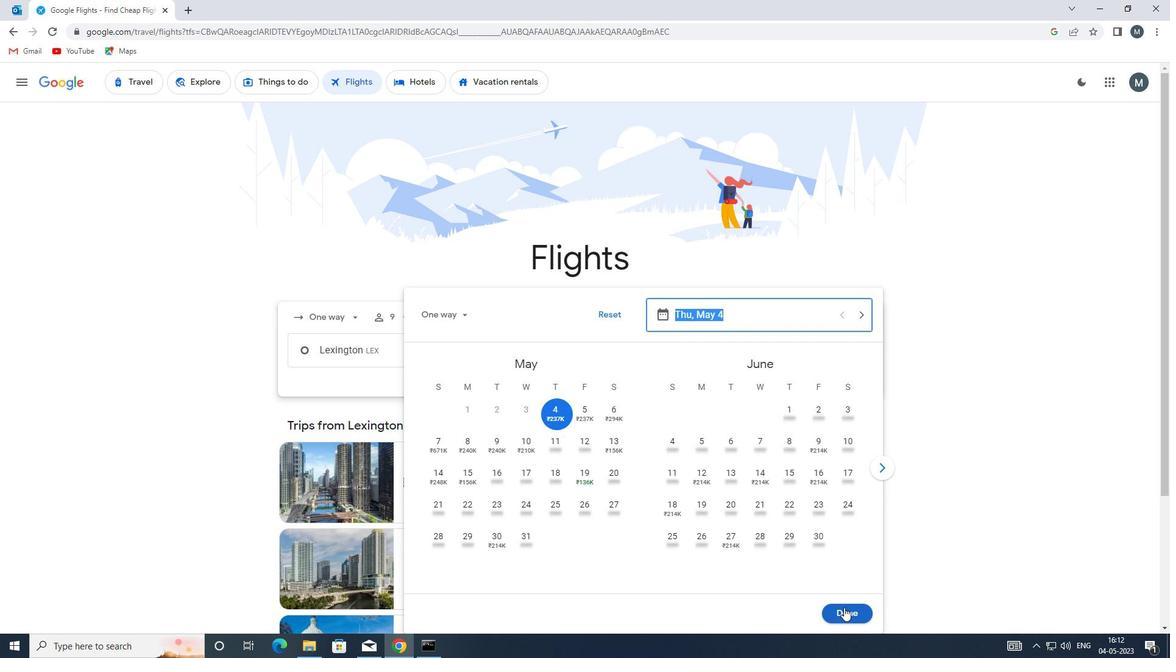 
Action: Mouse moved to (584, 394)
Screenshot: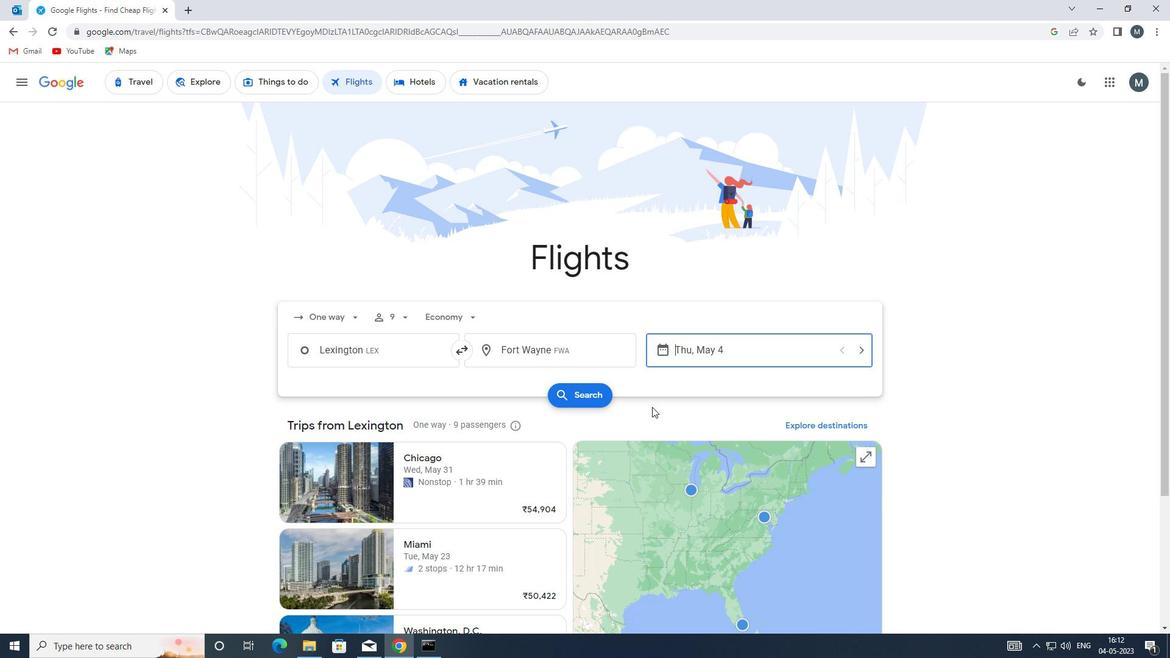 
Action: Mouse pressed left at (584, 394)
Screenshot: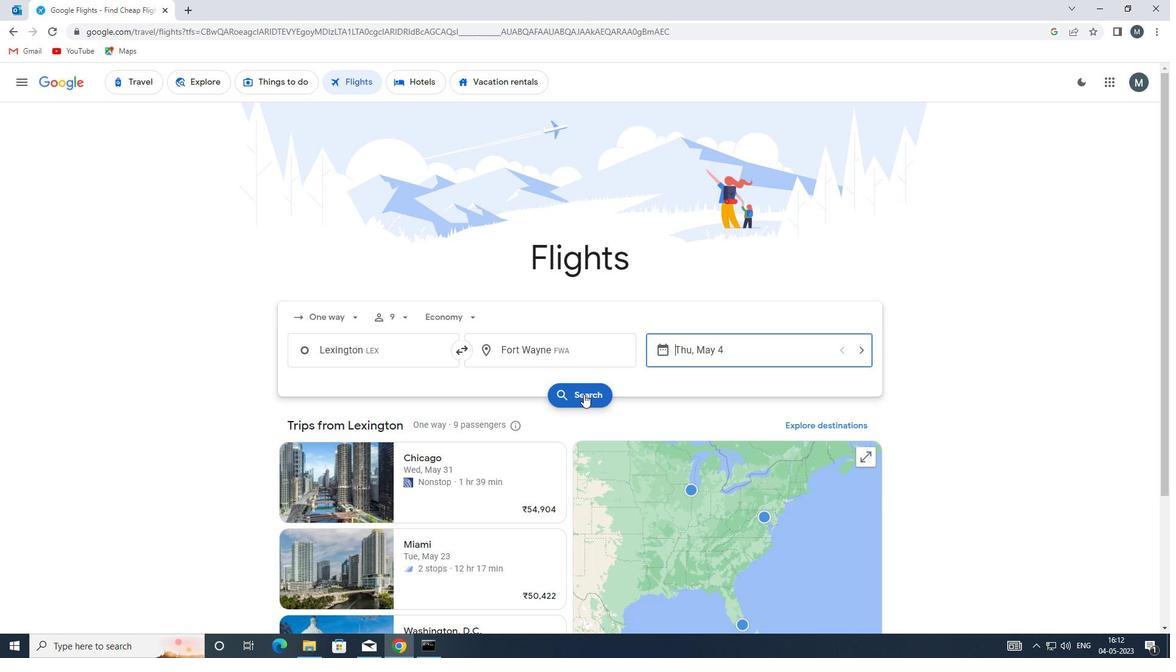 
Action: Mouse moved to (304, 196)
Screenshot: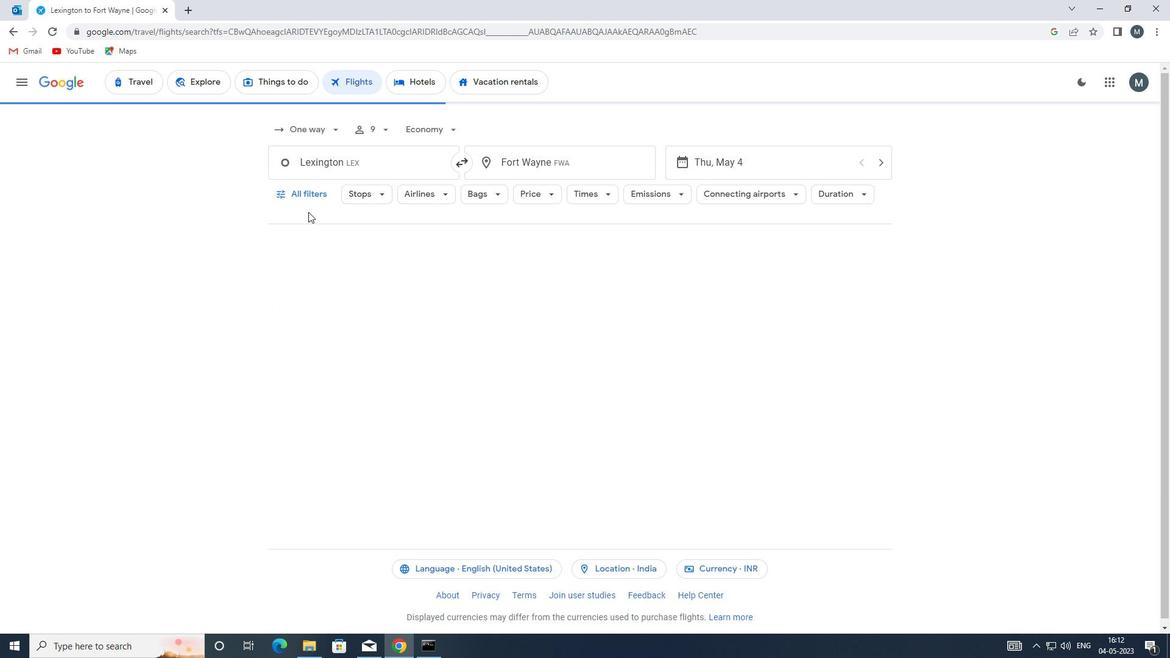 
Action: Mouse pressed left at (304, 196)
Screenshot: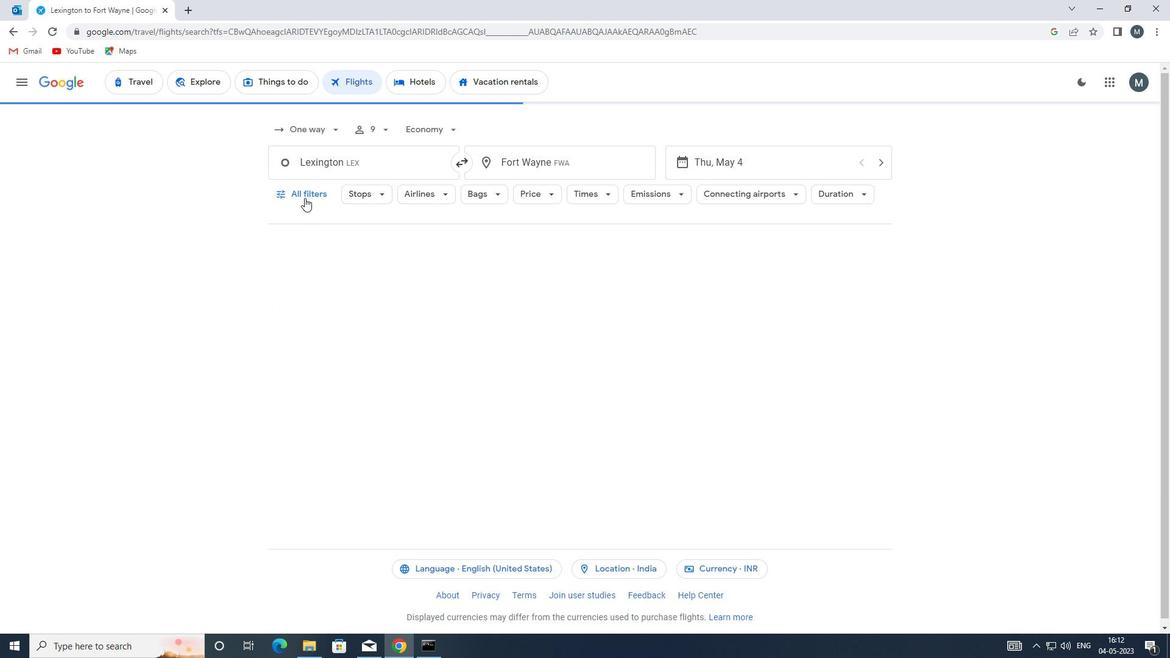 
Action: Mouse moved to (339, 351)
Screenshot: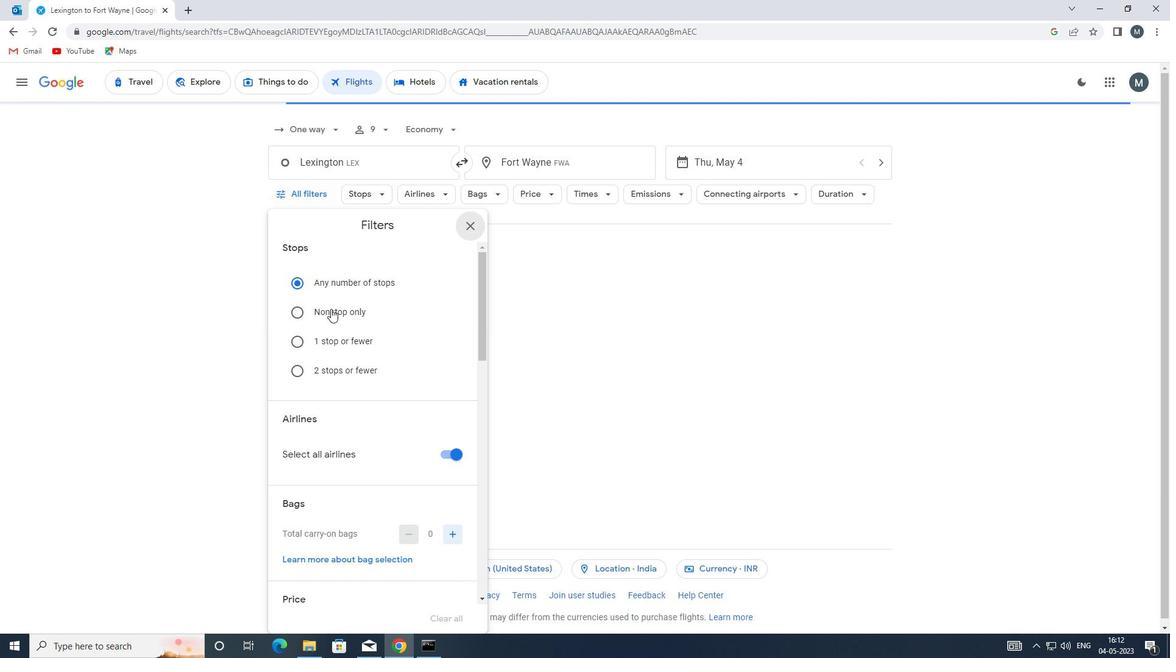 
Action: Mouse scrolled (339, 350) with delta (0, 0)
Screenshot: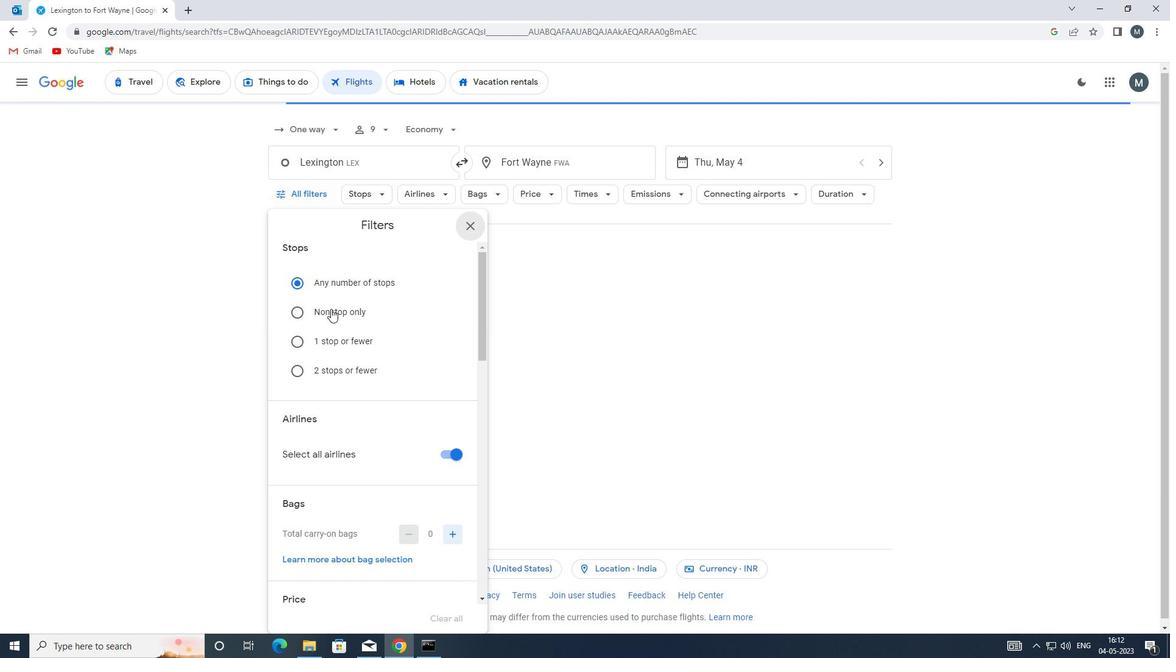 
Action: Mouse moved to (339, 353)
Screenshot: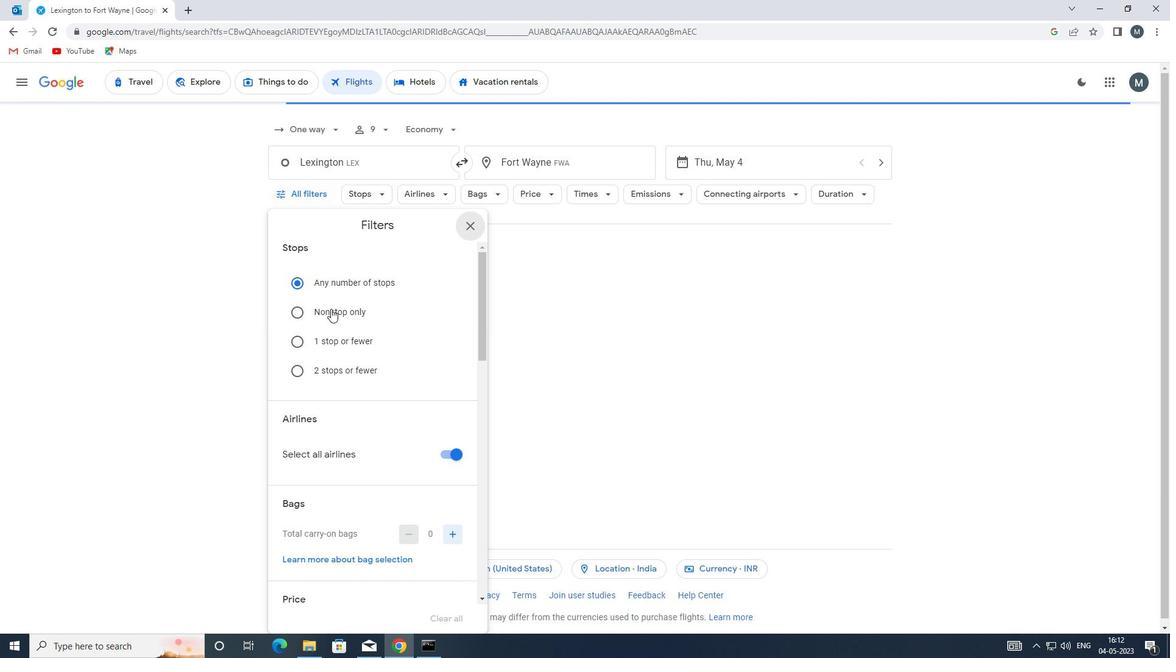 
Action: Mouse scrolled (339, 353) with delta (0, 0)
Screenshot: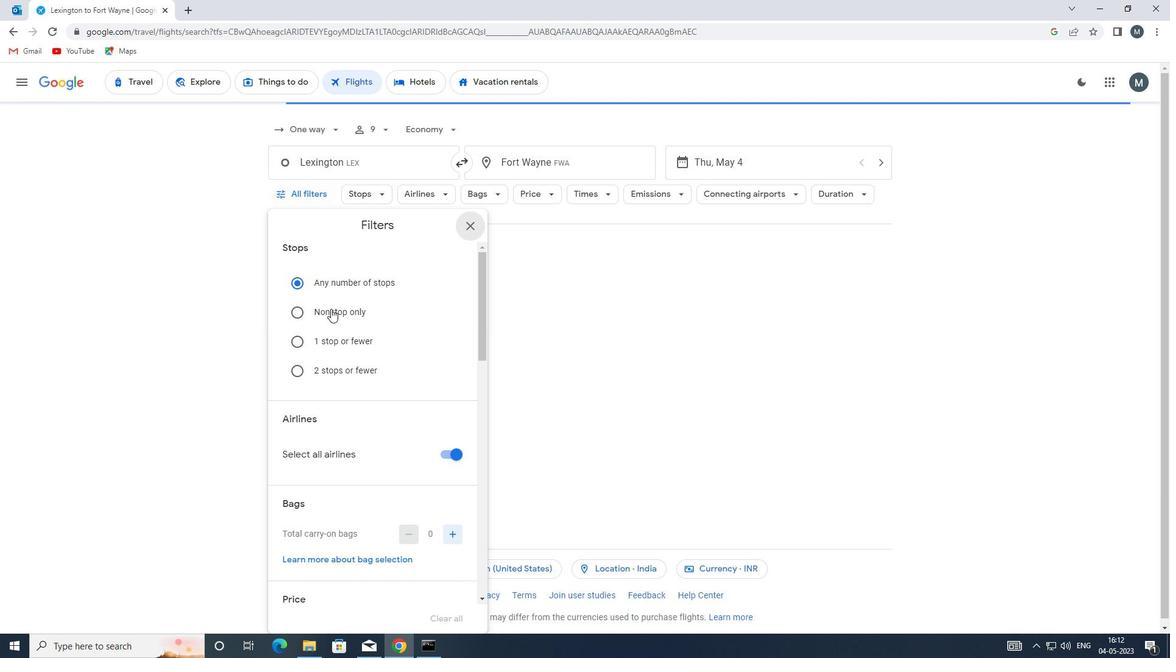 
Action: Mouse moved to (456, 331)
Screenshot: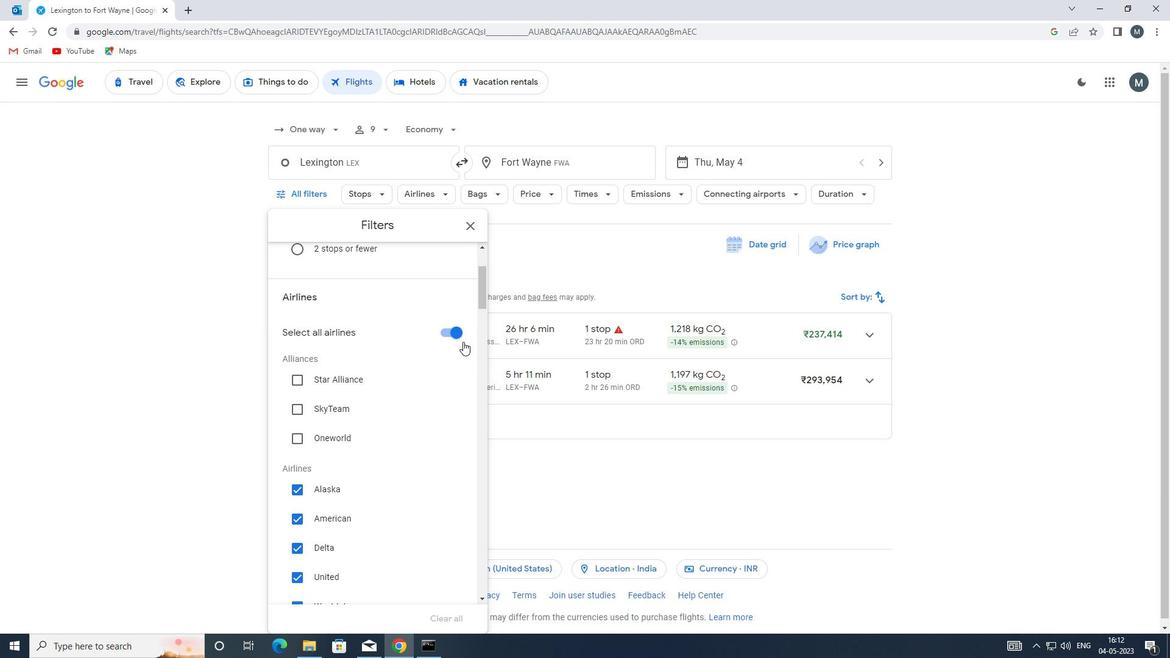 
Action: Mouse pressed left at (456, 331)
Screenshot: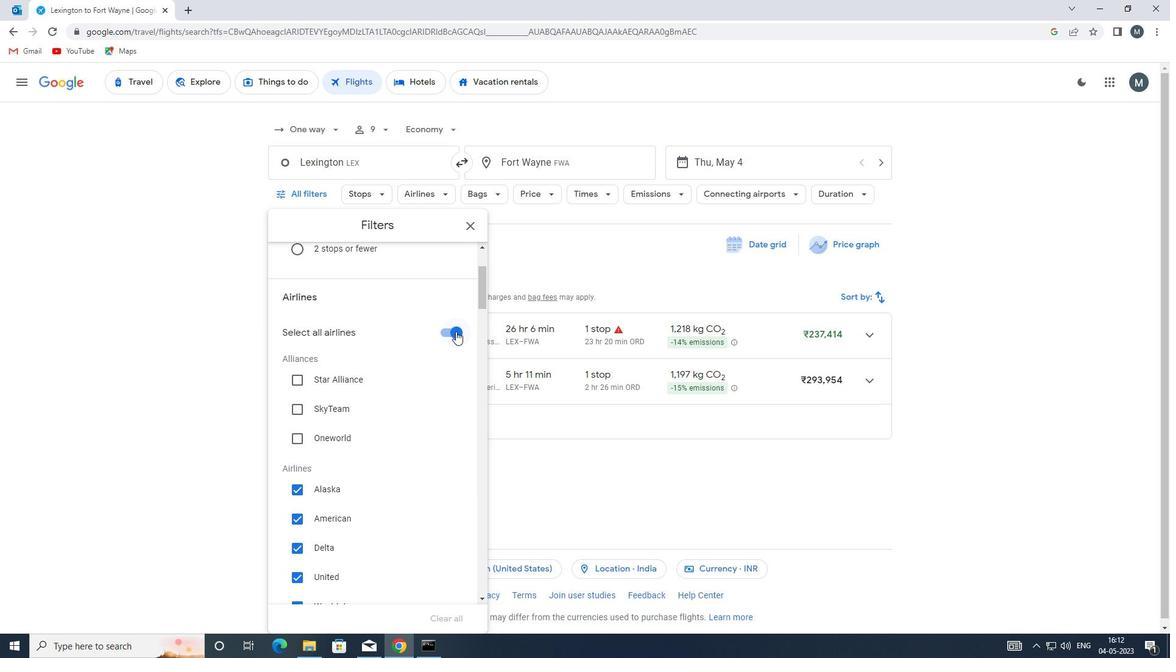 
Action: Mouse moved to (369, 393)
Screenshot: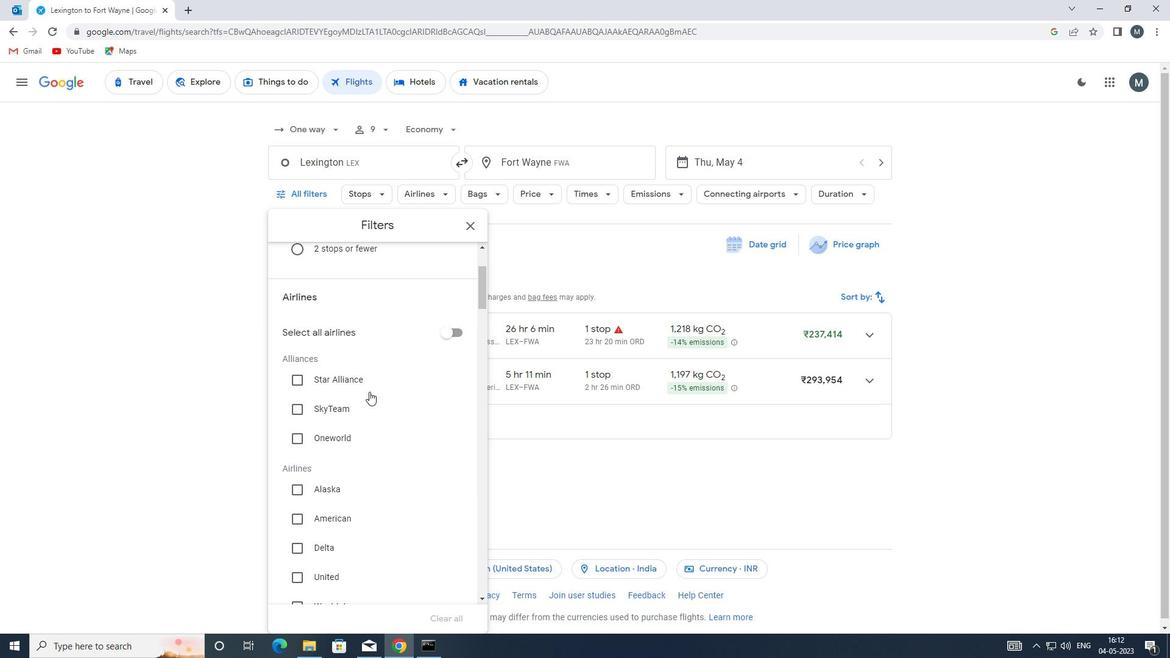 
Action: Mouse scrolled (369, 393) with delta (0, 0)
Screenshot: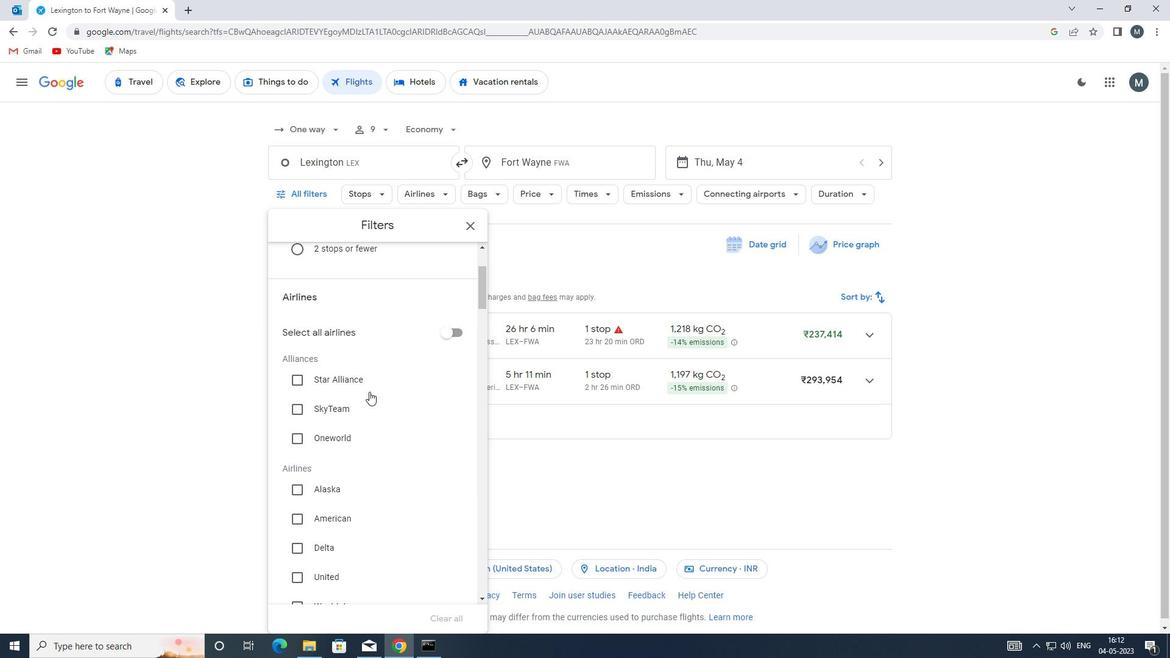 
Action: Mouse moved to (369, 396)
Screenshot: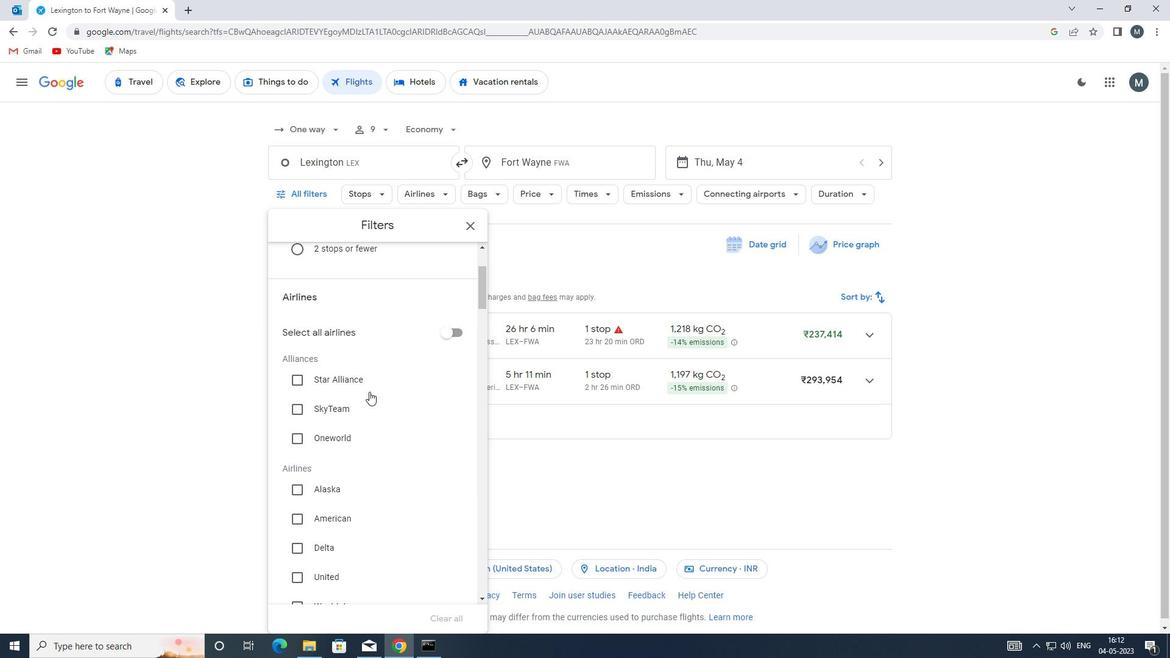 
Action: Mouse scrolled (369, 396) with delta (0, 0)
Screenshot: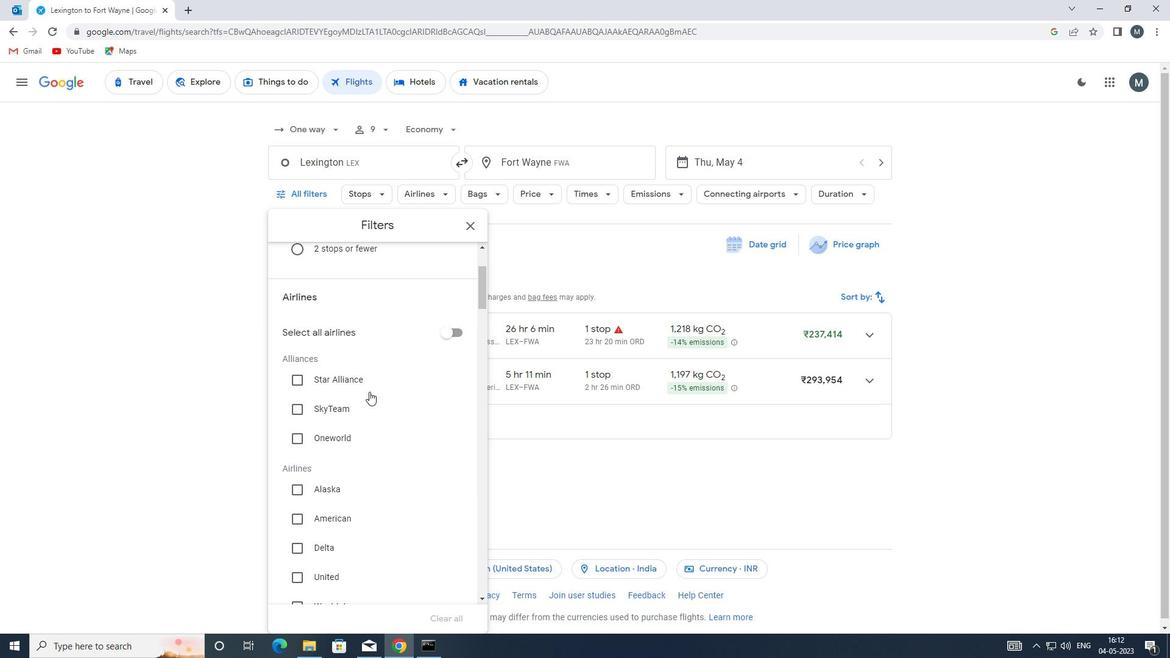 
Action: Mouse moved to (360, 457)
Screenshot: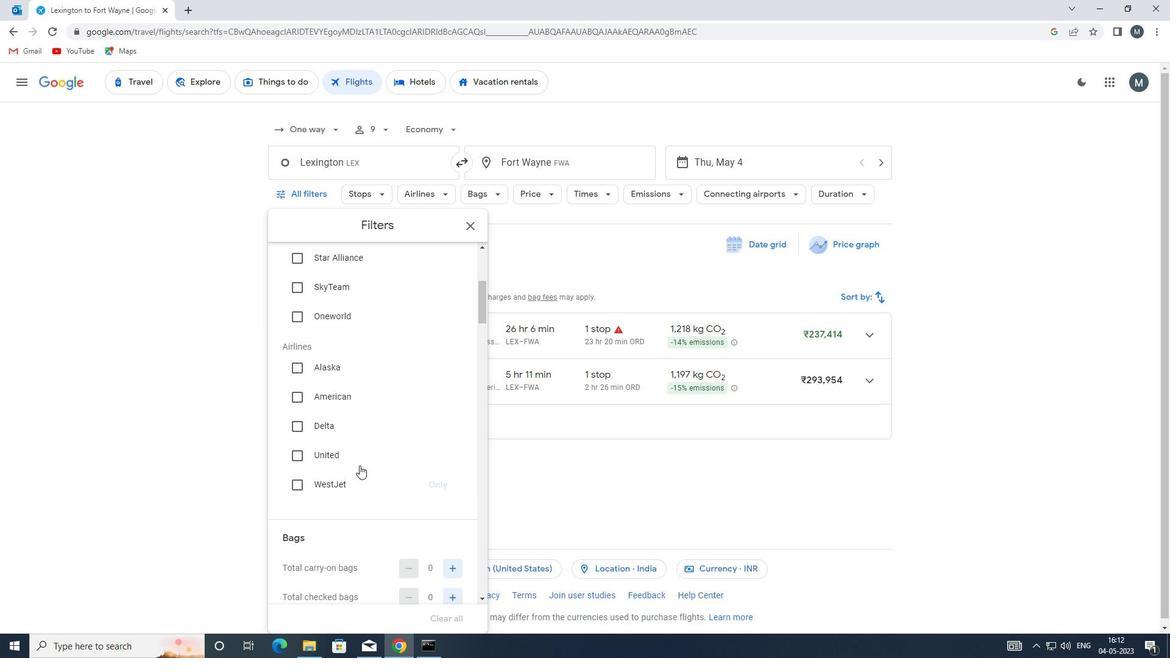
Action: Mouse pressed left at (360, 457)
Screenshot: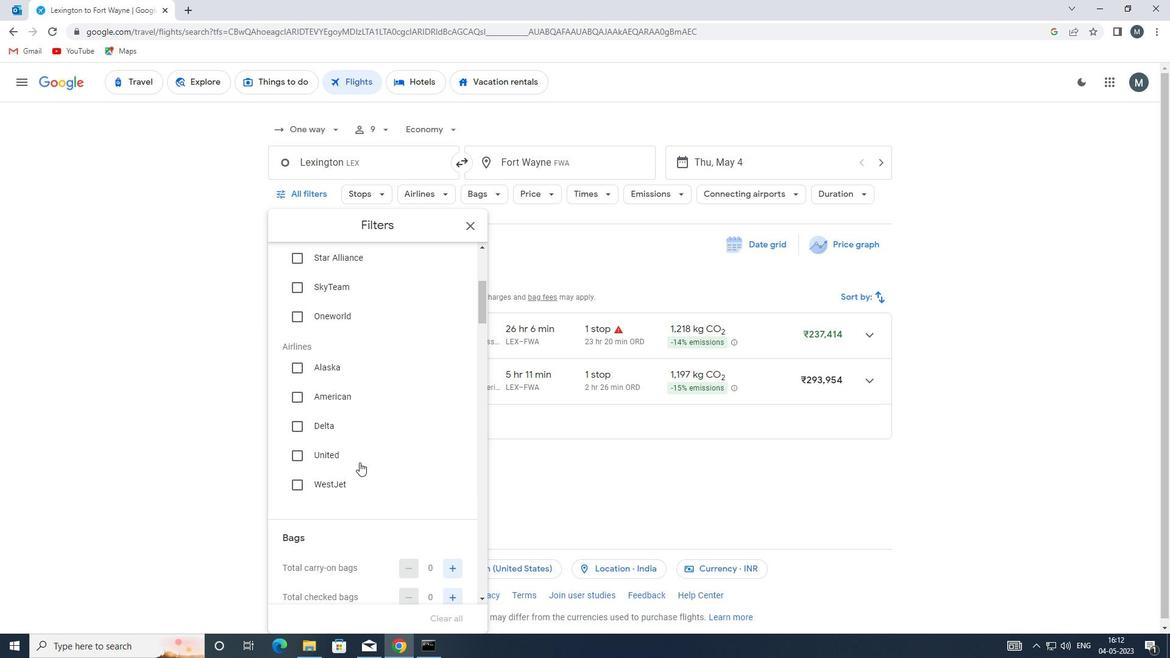 
Action: Mouse moved to (378, 446)
Screenshot: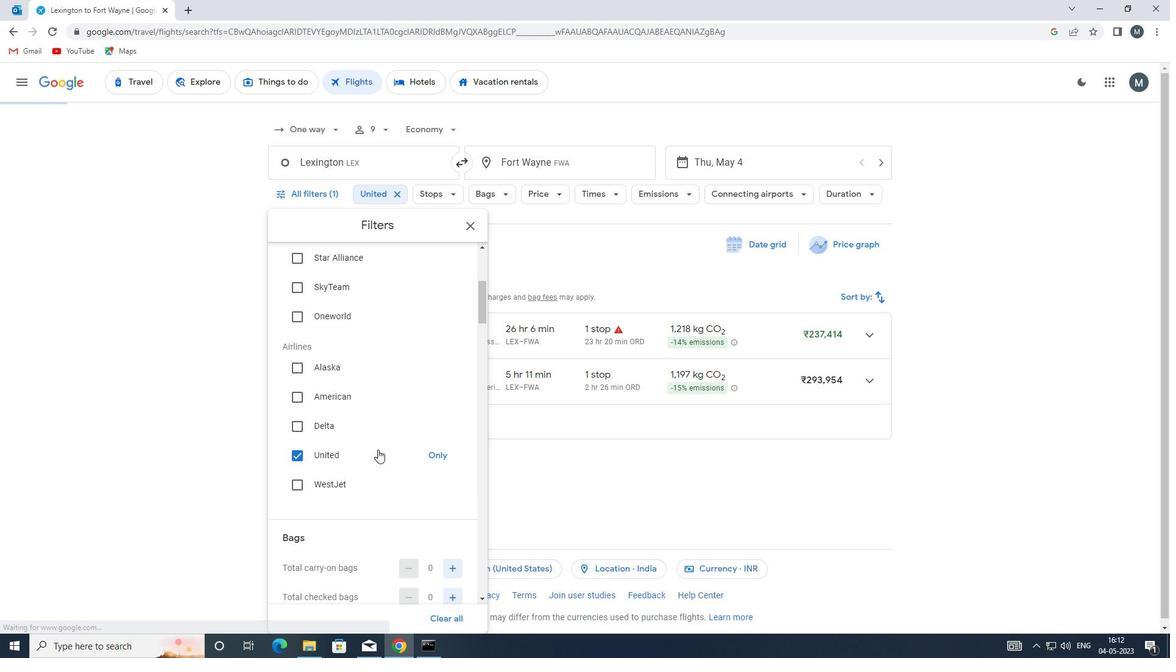 
Action: Mouse scrolled (378, 445) with delta (0, 0)
Screenshot: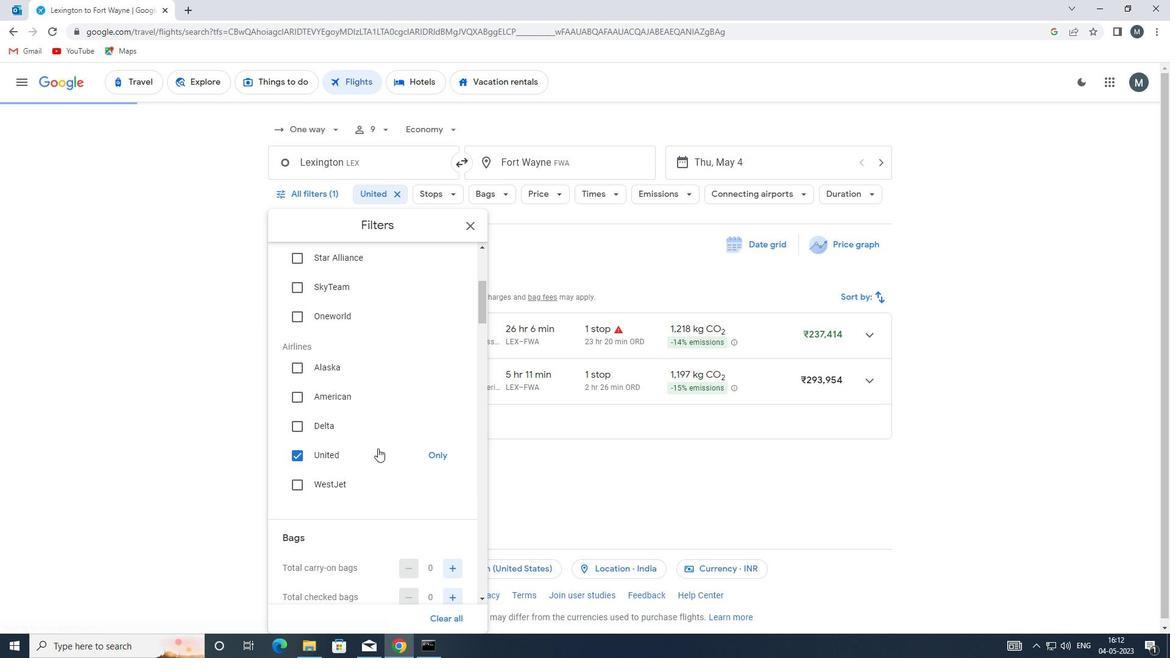 
Action: Mouse moved to (396, 435)
Screenshot: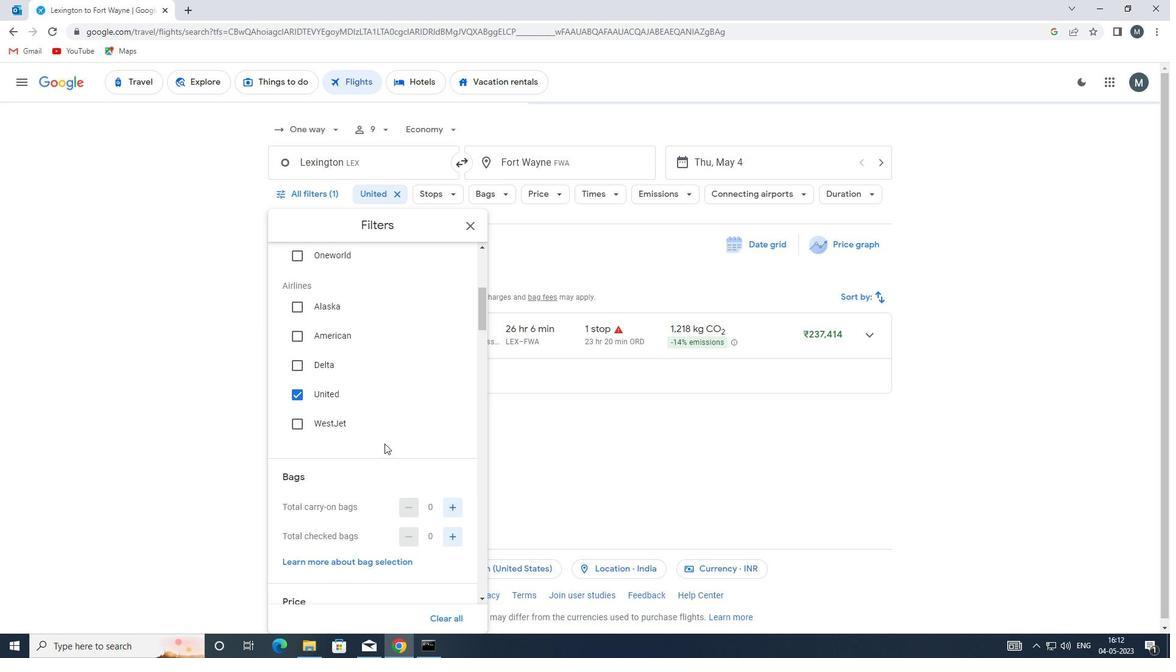 
Action: Mouse scrolled (396, 435) with delta (0, 0)
Screenshot: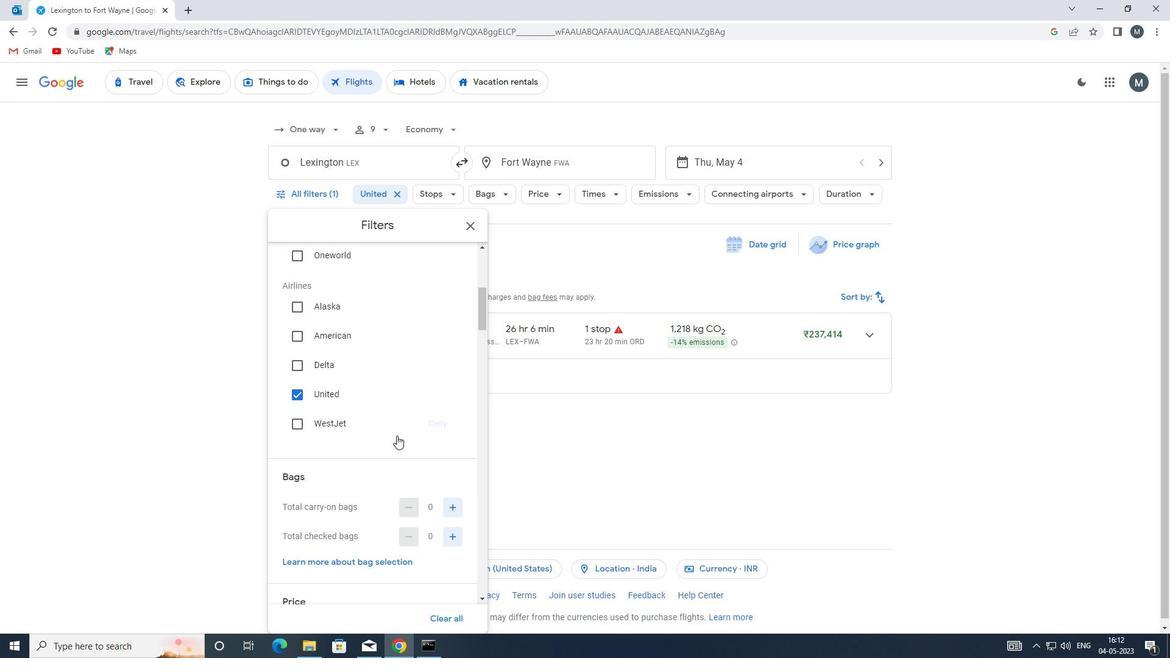 
Action: Mouse moved to (448, 447)
Screenshot: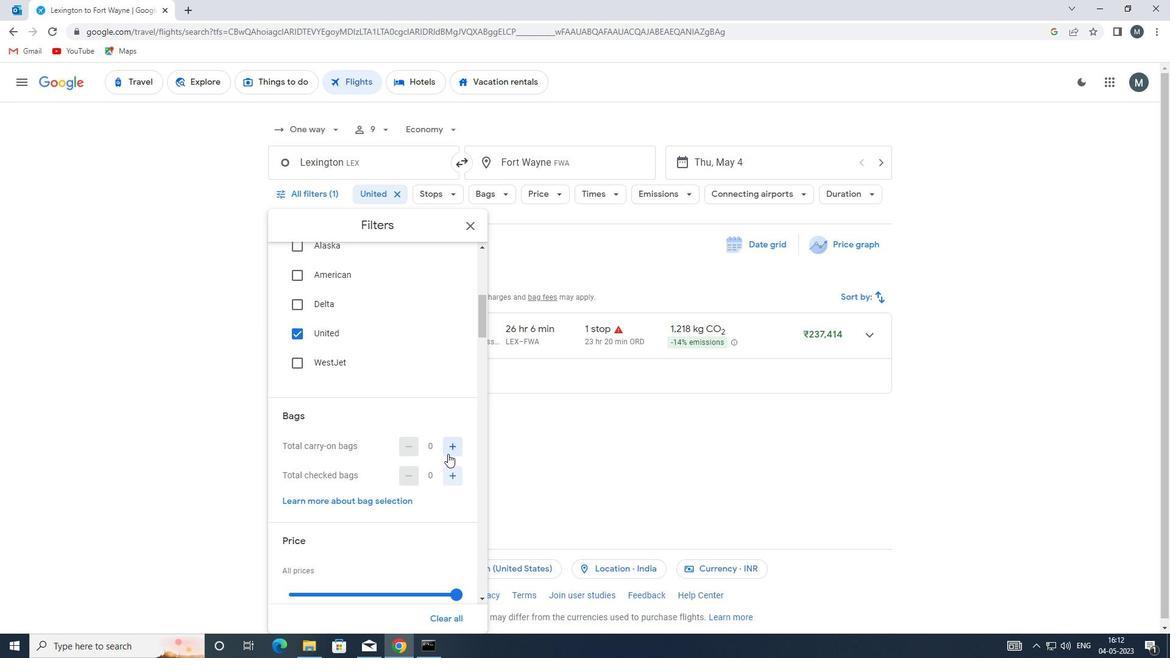 
Action: Mouse pressed left at (448, 447)
Screenshot: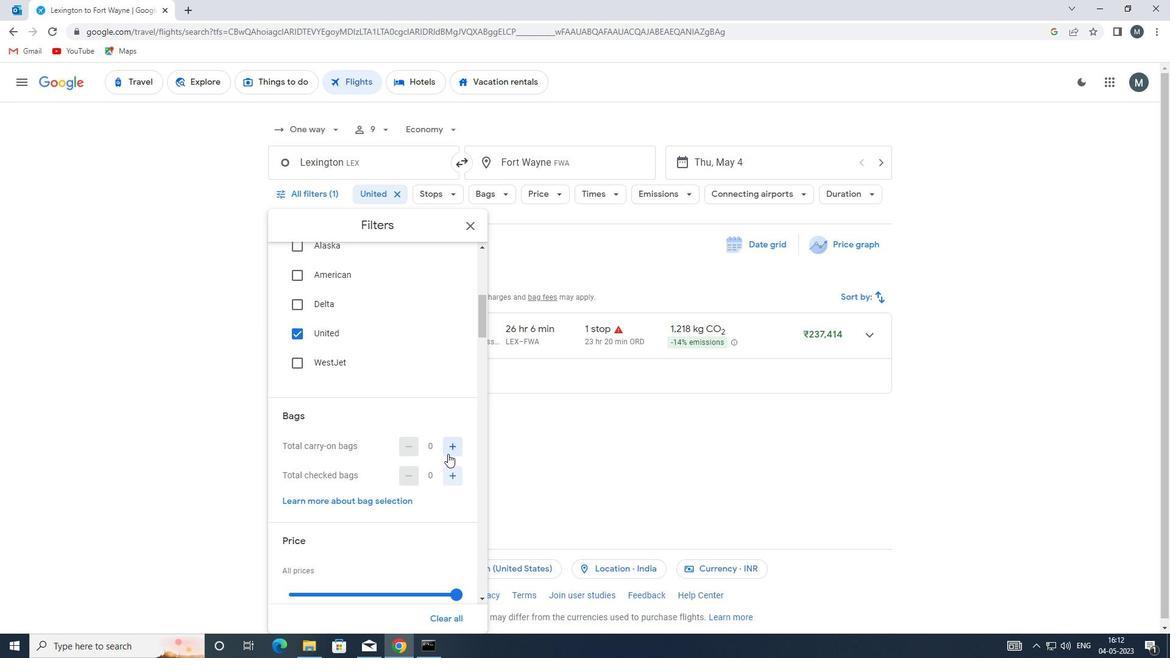 
Action: Mouse moved to (375, 448)
Screenshot: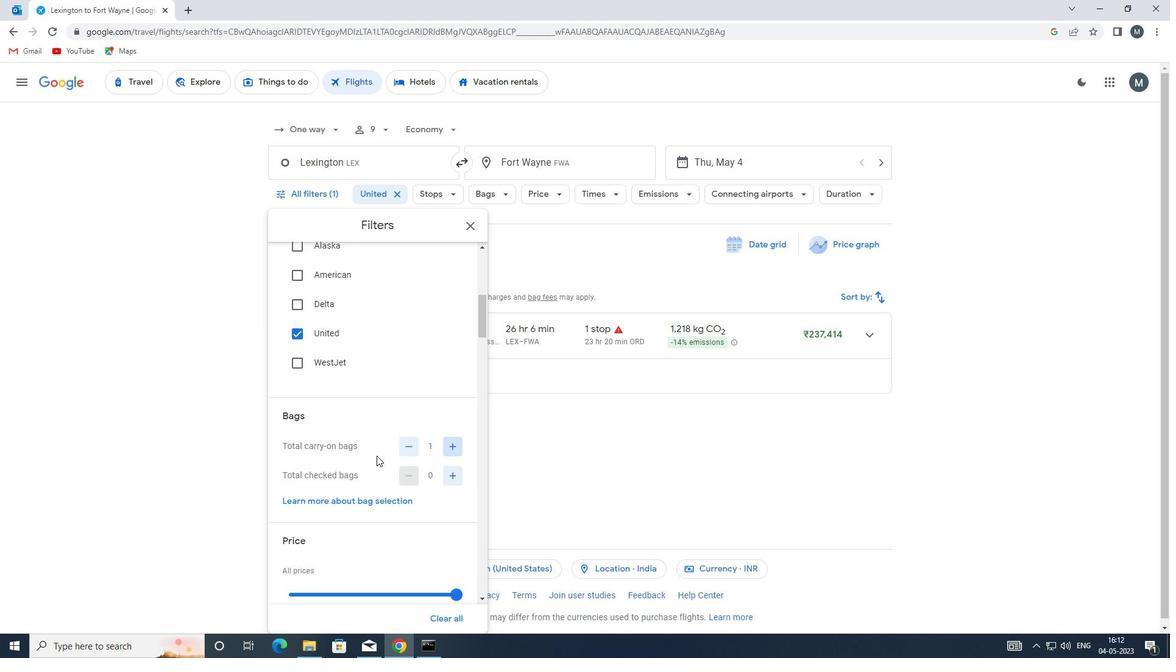 
Action: Mouse scrolled (375, 447) with delta (0, 0)
Screenshot: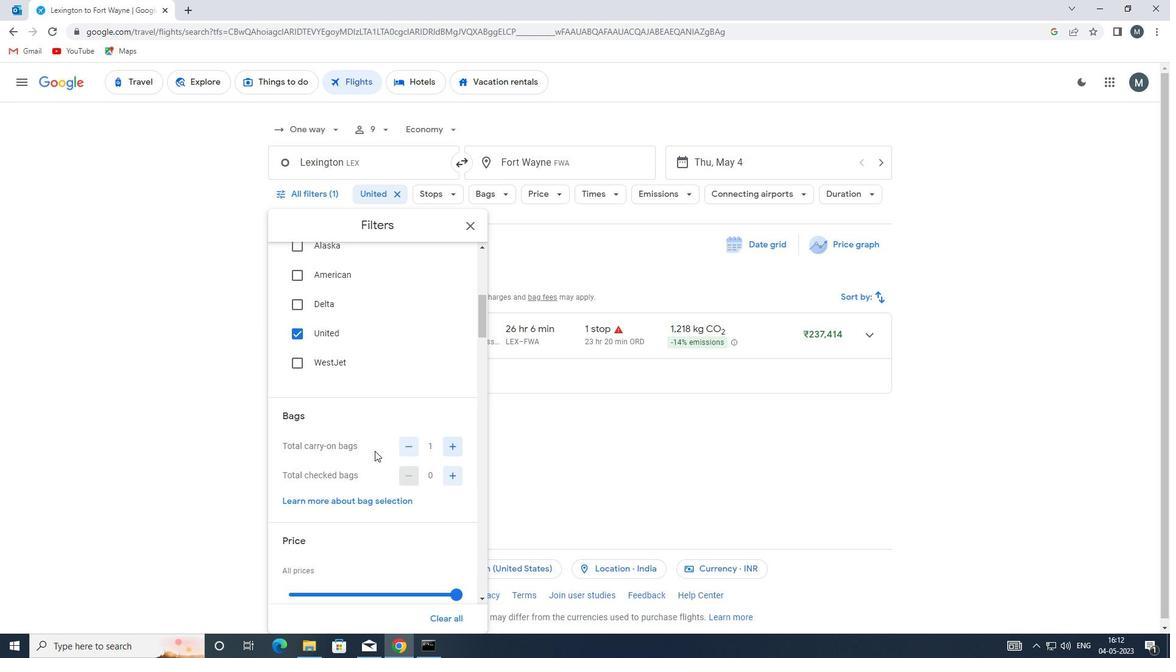 
Action: Mouse scrolled (375, 447) with delta (0, 0)
Screenshot: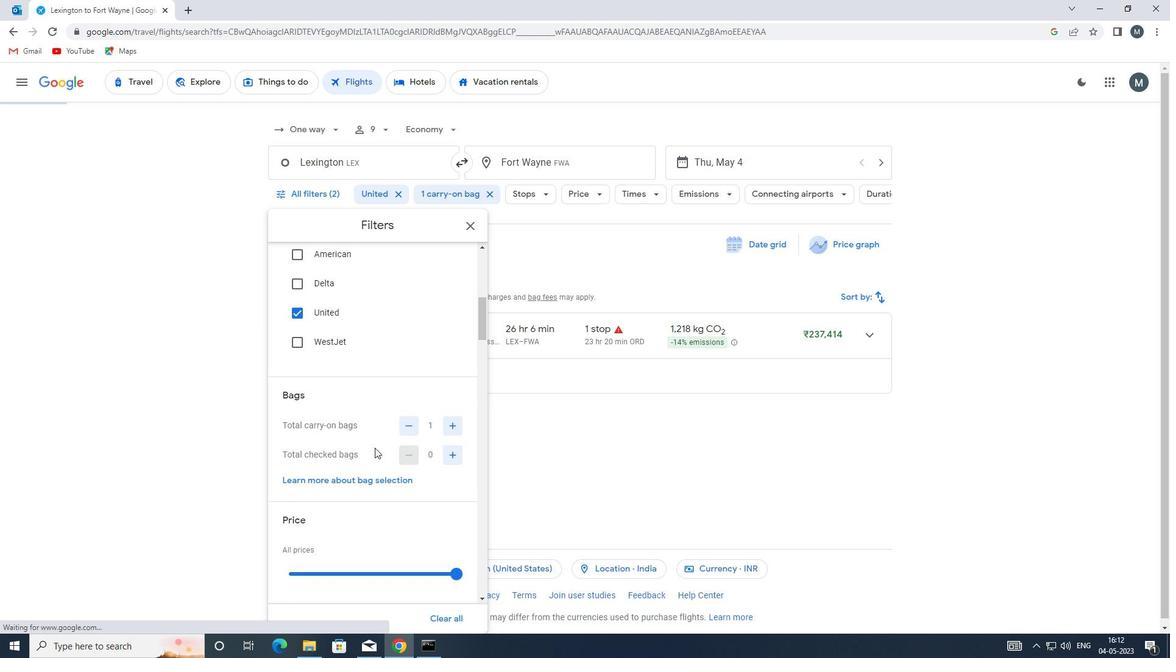 
Action: Mouse moved to (363, 467)
Screenshot: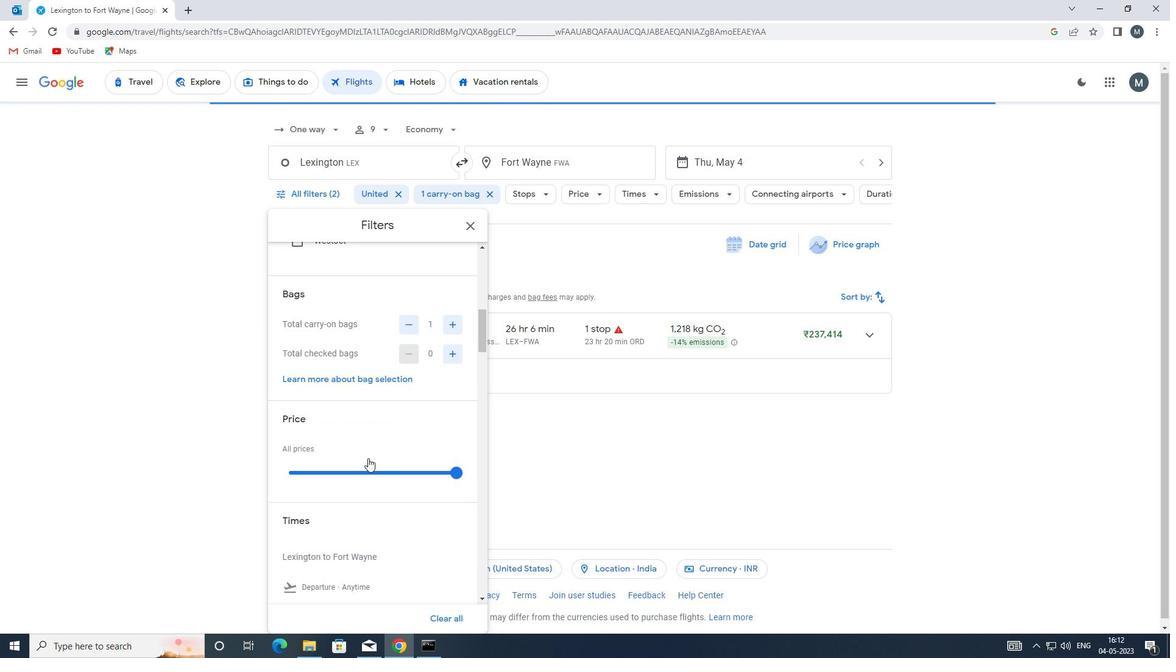 
Action: Mouse pressed left at (363, 467)
Screenshot: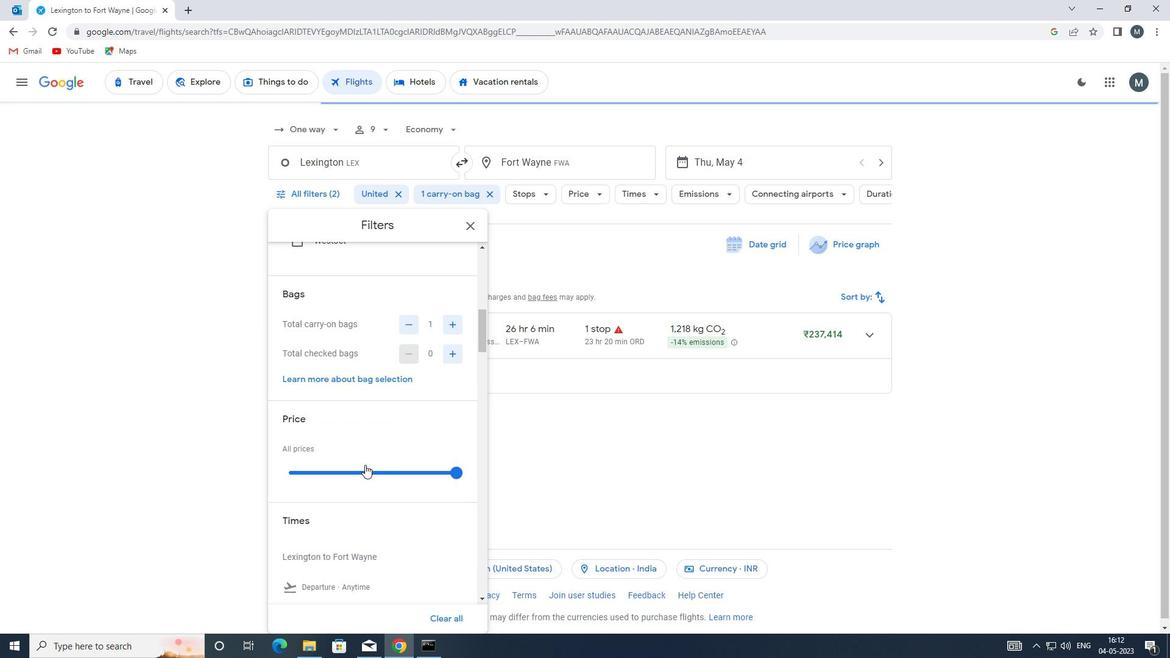 
Action: Mouse moved to (363, 468)
Screenshot: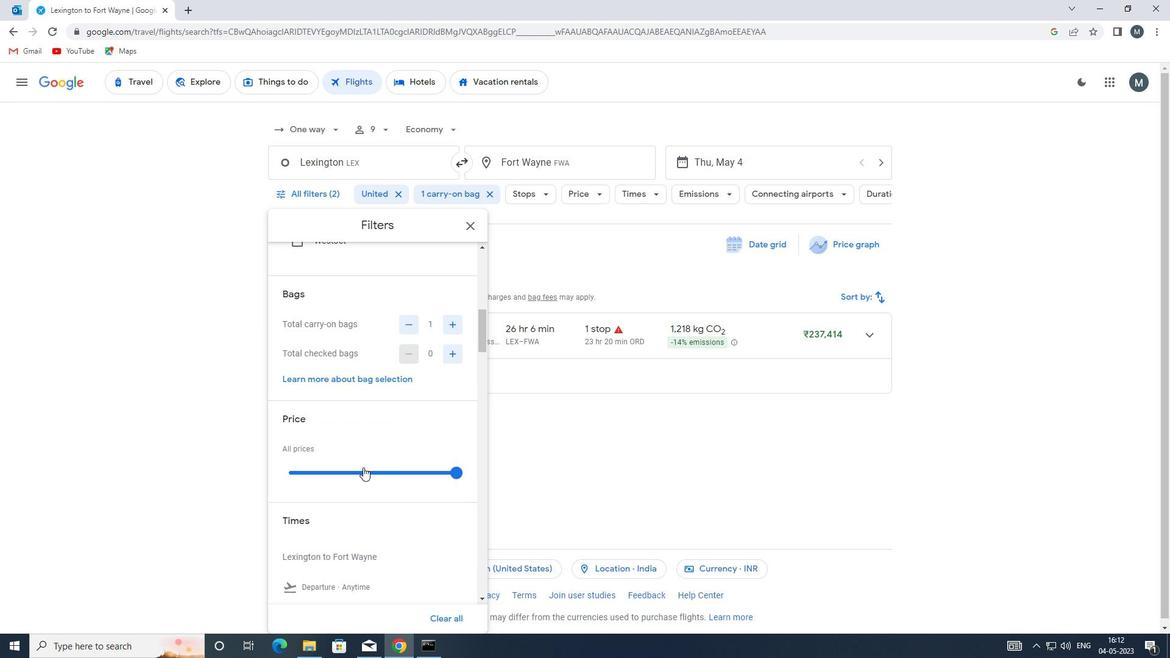 
Action: Mouse pressed left at (363, 468)
Screenshot: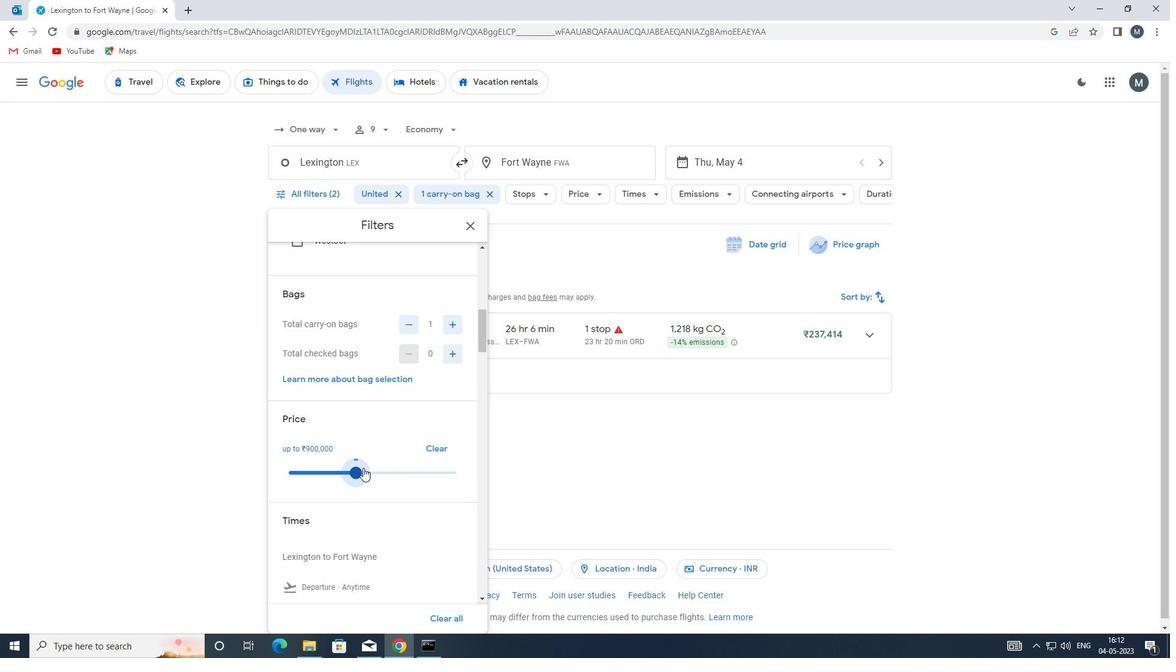 
Action: Mouse moved to (347, 450)
Screenshot: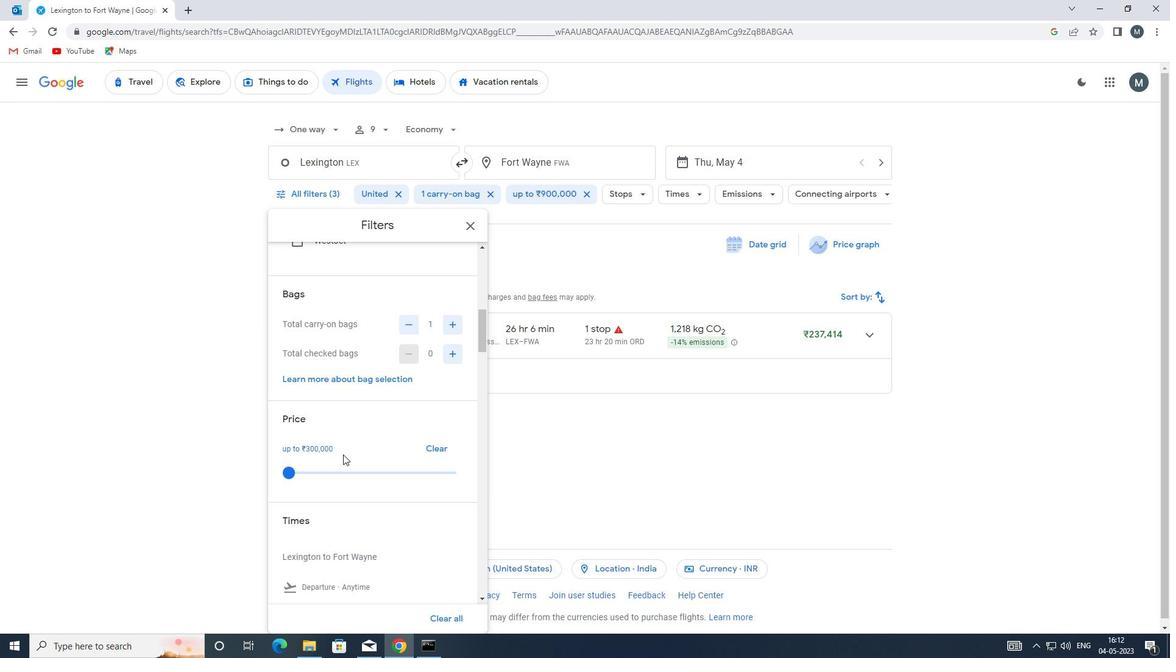 
Action: Mouse scrolled (347, 450) with delta (0, 0)
Screenshot: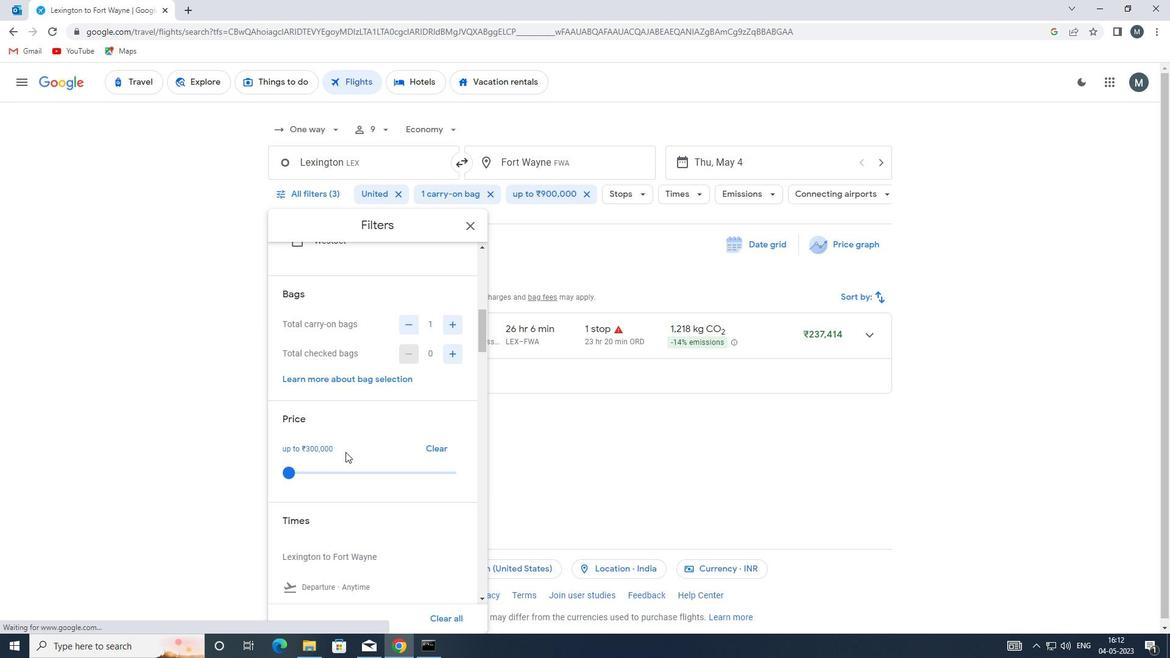 
Action: Mouse scrolled (347, 450) with delta (0, 0)
Screenshot: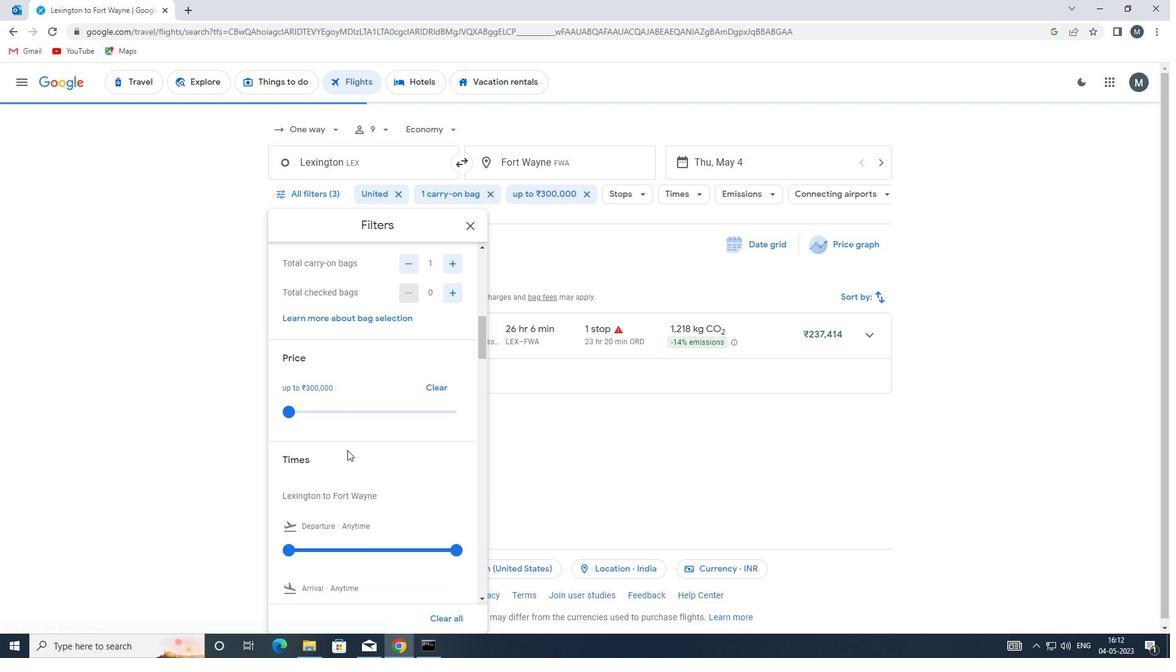 
Action: Mouse moved to (292, 494)
Screenshot: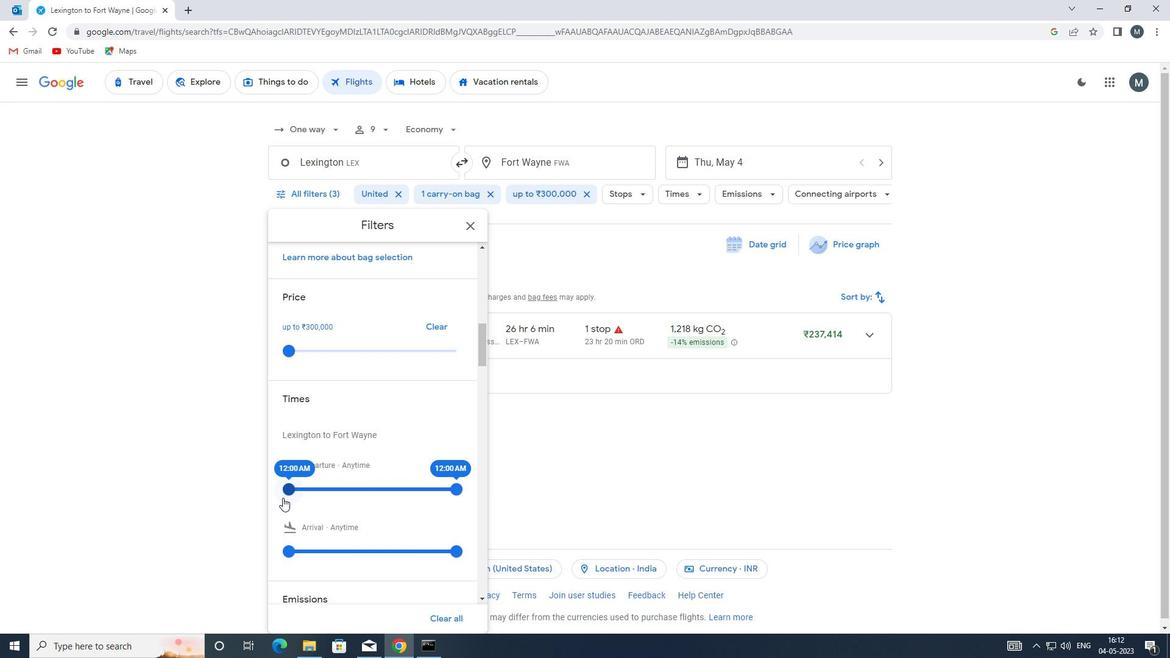 
Action: Mouse pressed left at (292, 494)
Screenshot: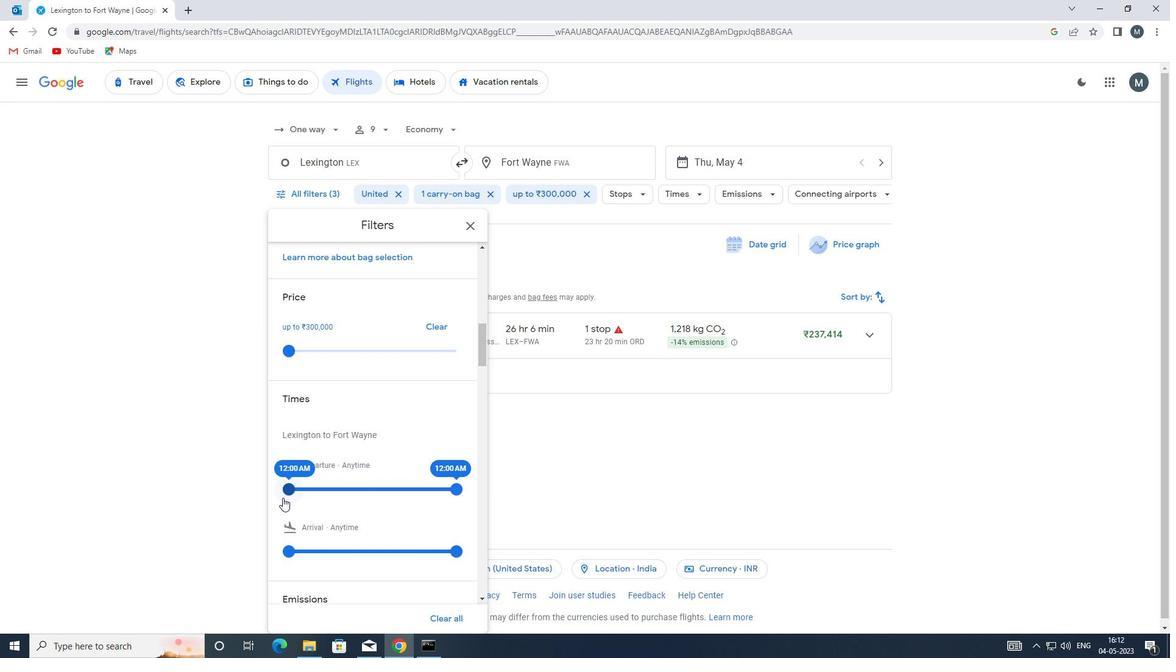
Action: Mouse moved to (442, 488)
Screenshot: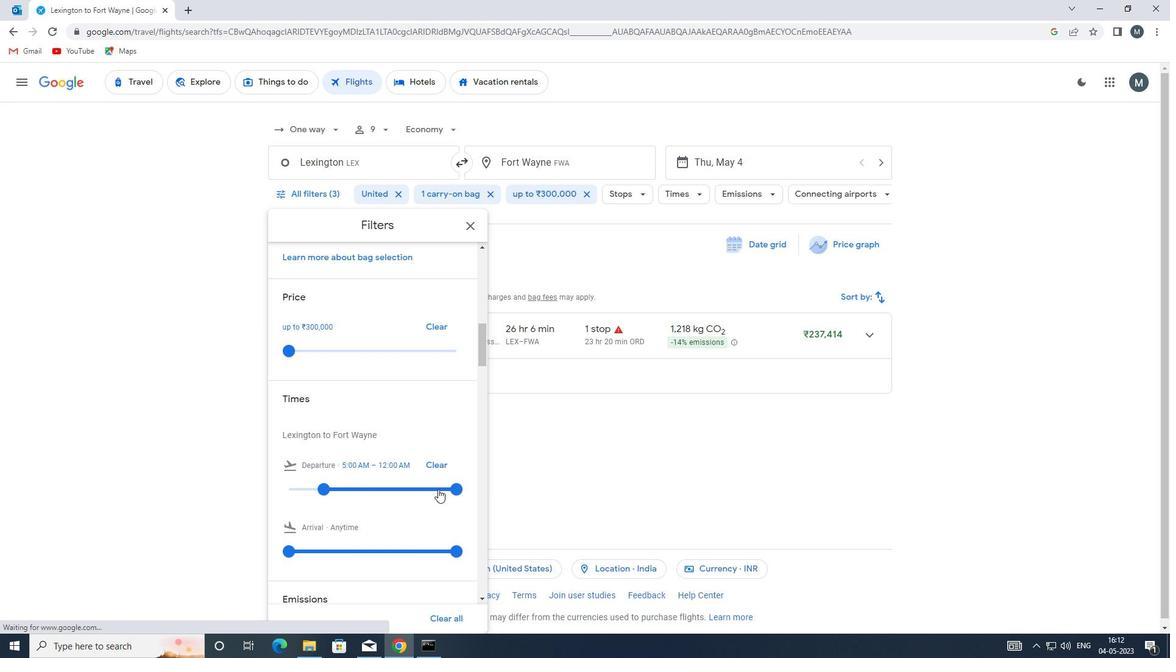 
Action: Mouse pressed left at (442, 488)
Screenshot: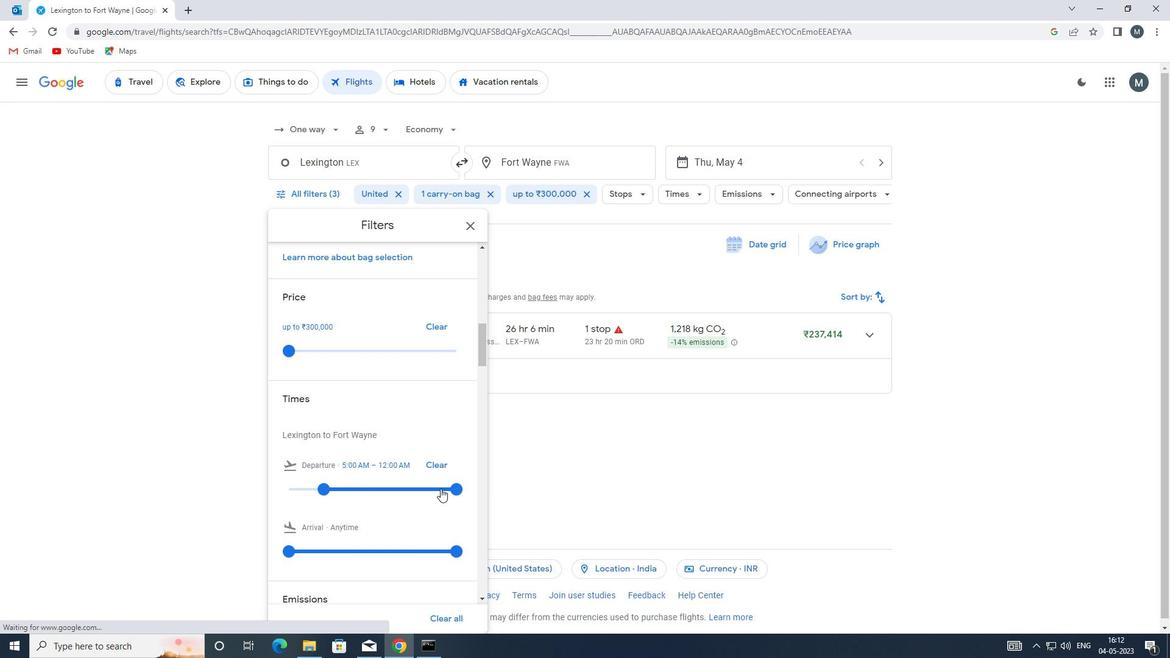
Action: Mouse moved to (332, 484)
Screenshot: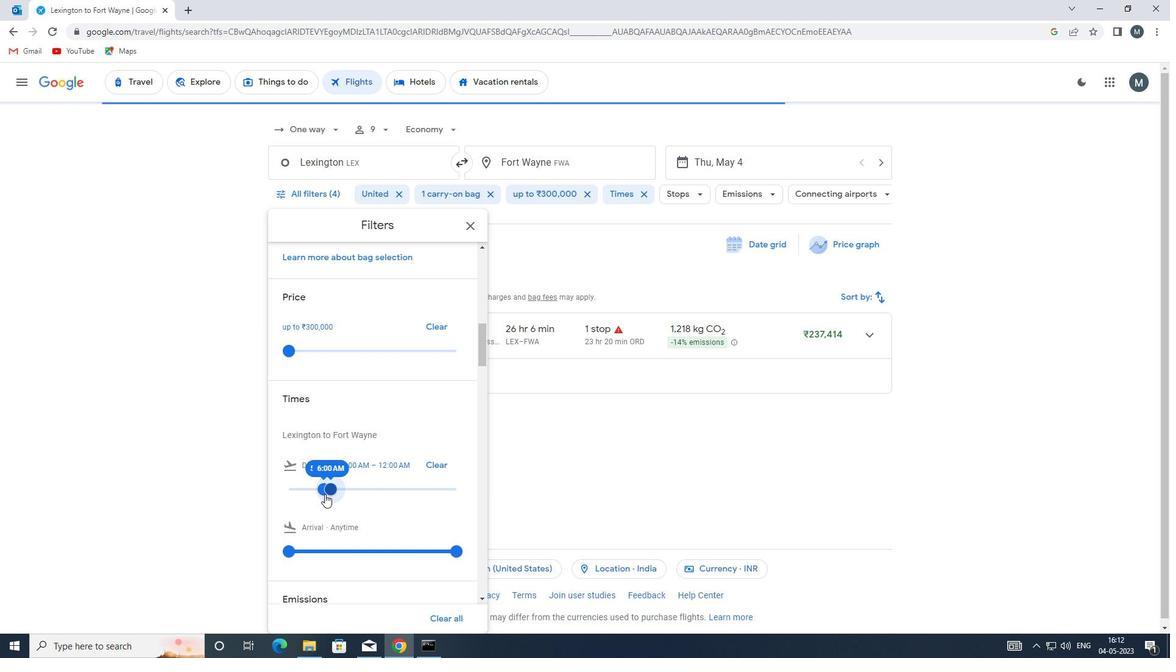 
Action: Mouse scrolled (332, 484) with delta (0, 0)
Screenshot: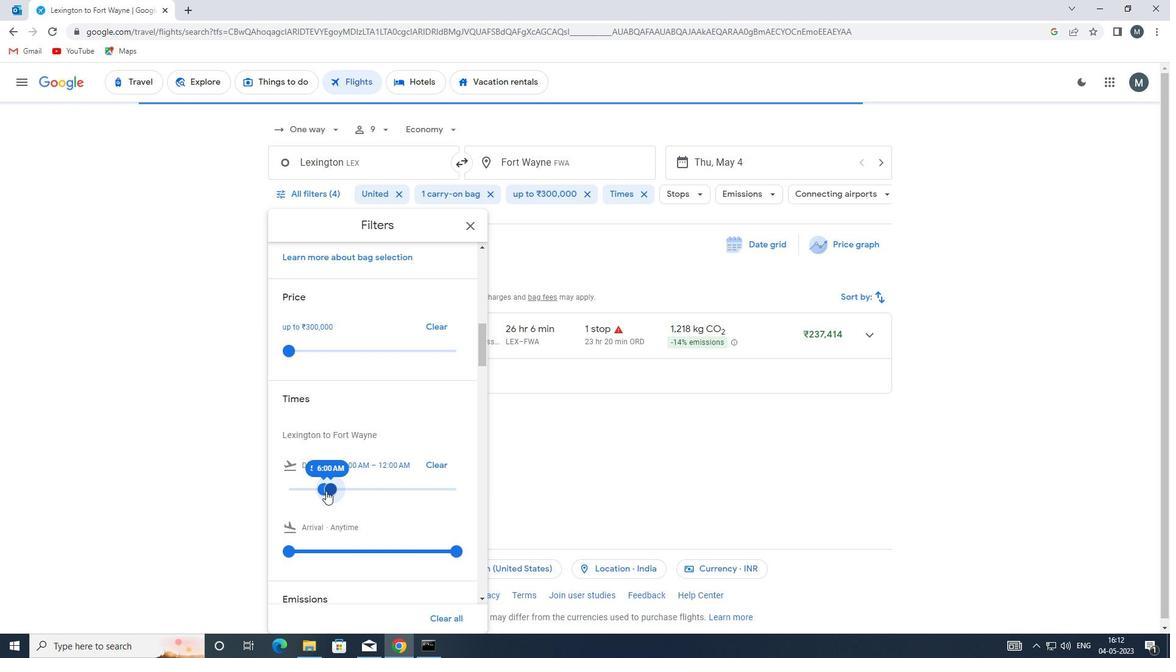 
Action: Mouse scrolled (332, 484) with delta (0, 0)
Screenshot: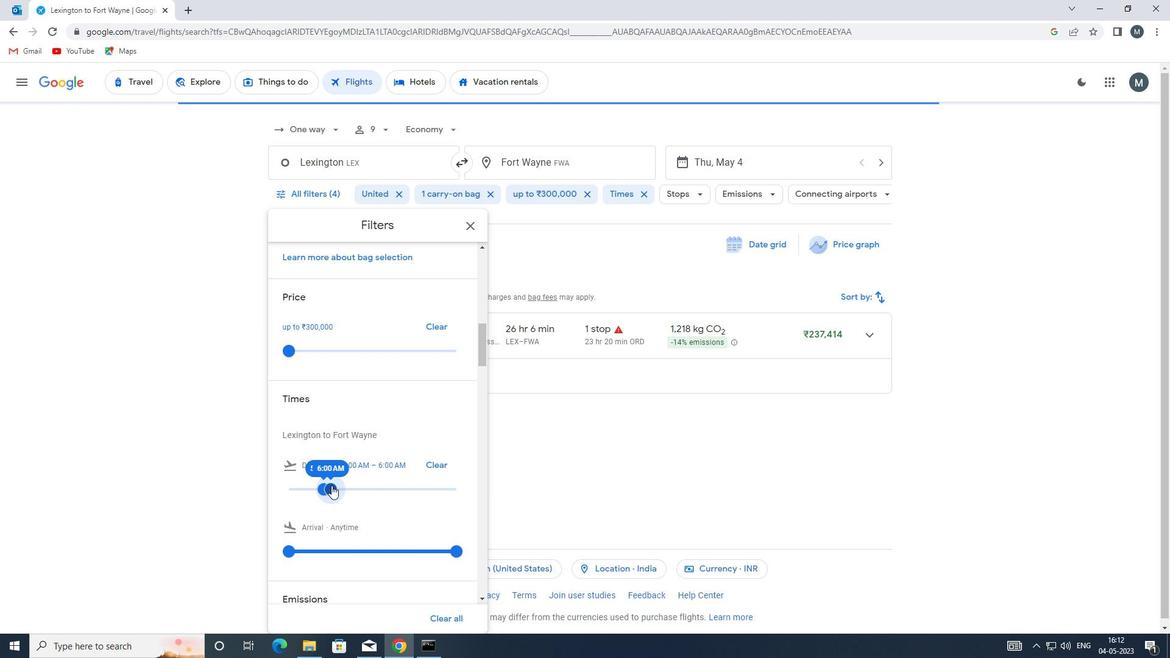 
Action: Mouse moved to (468, 226)
Screenshot: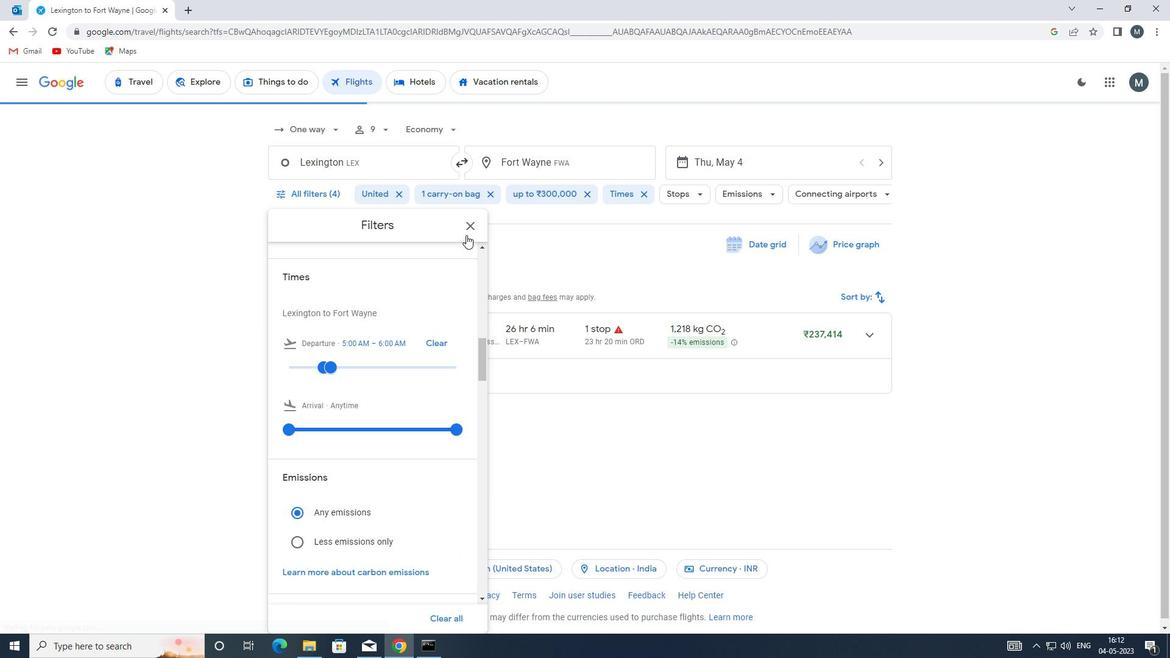 
Action: Mouse pressed left at (468, 226)
Screenshot: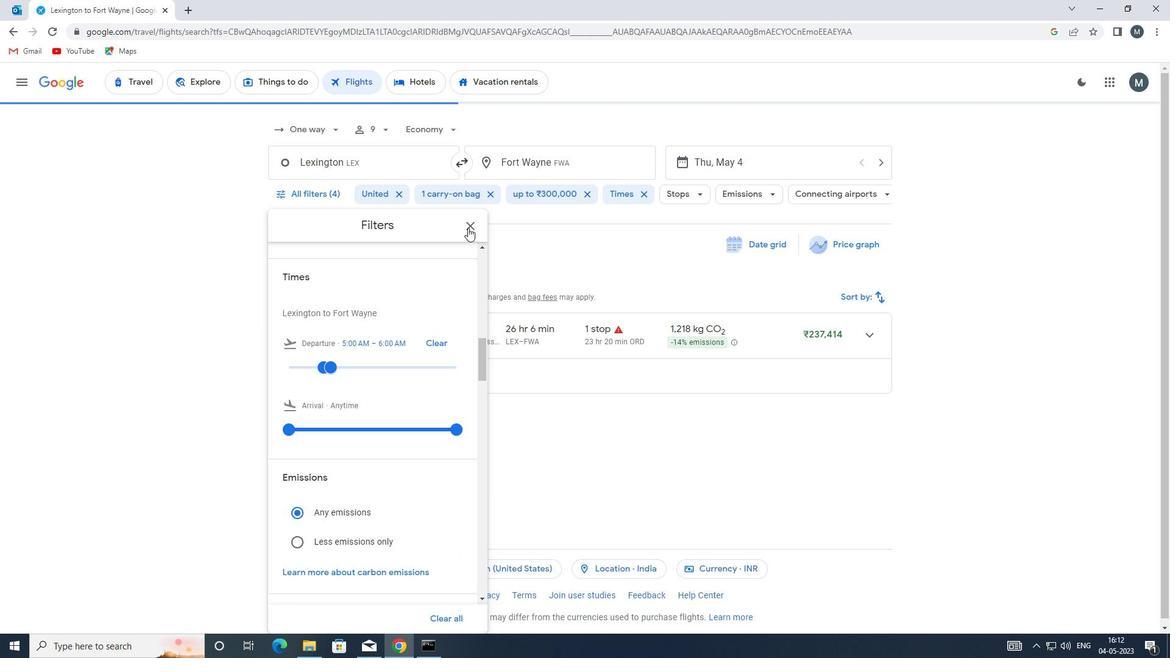 
Action: Mouse moved to (462, 234)
Screenshot: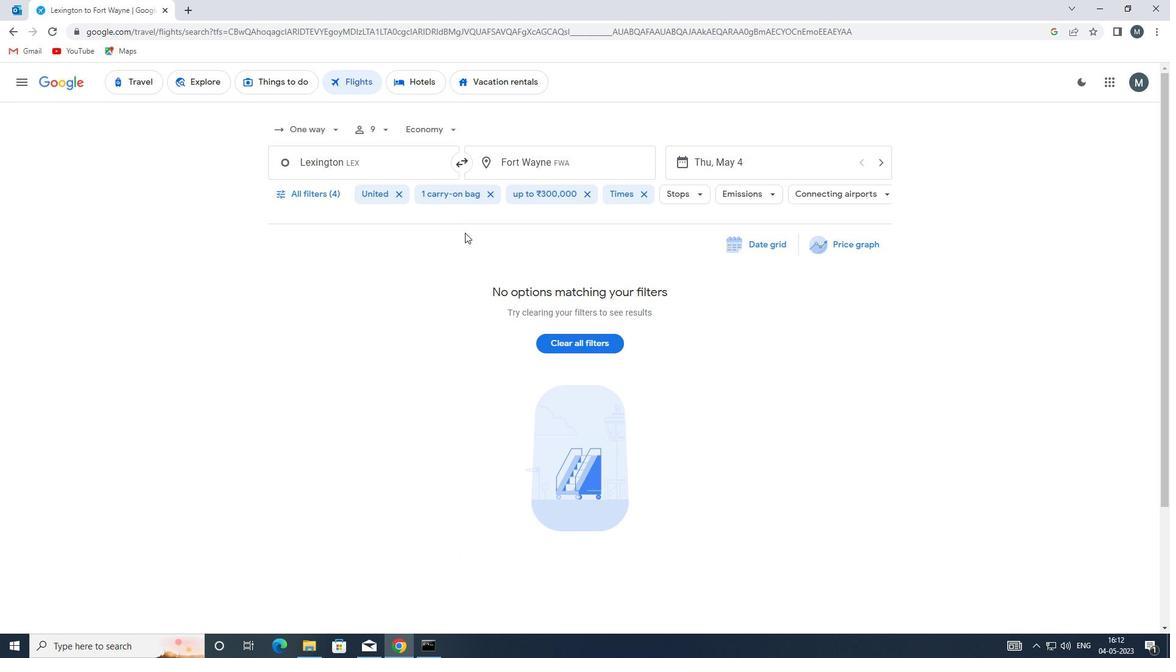 
